 Task: Find connections with filter location Bengbu with filter topic #Openingswith filter profile language German with filter current company Shriram Housing Finance Ltd. with filter school SNS College of Technology with filter industry Public Health with filter service category Typing with filter keywords title Community Food Project Worker
Action: Mouse moved to (503, 94)
Screenshot: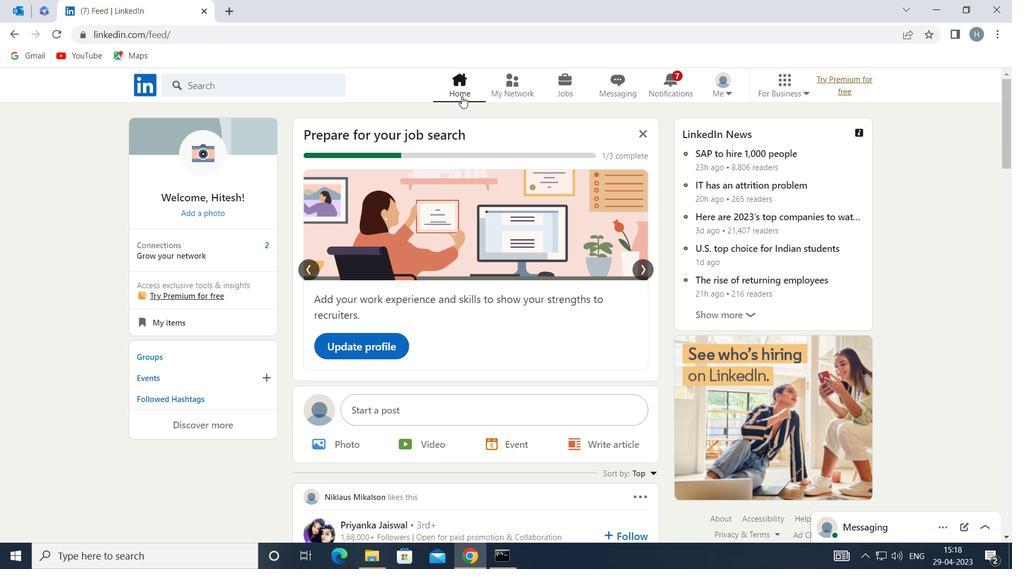 
Action: Mouse pressed left at (503, 94)
Screenshot: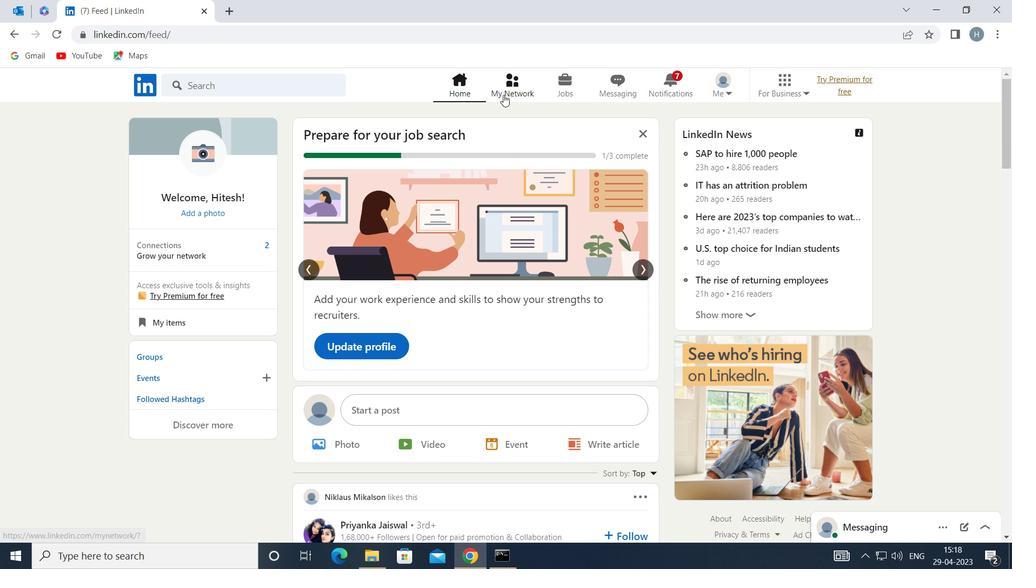 
Action: Mouse moved to (280, 161)
Screenshot: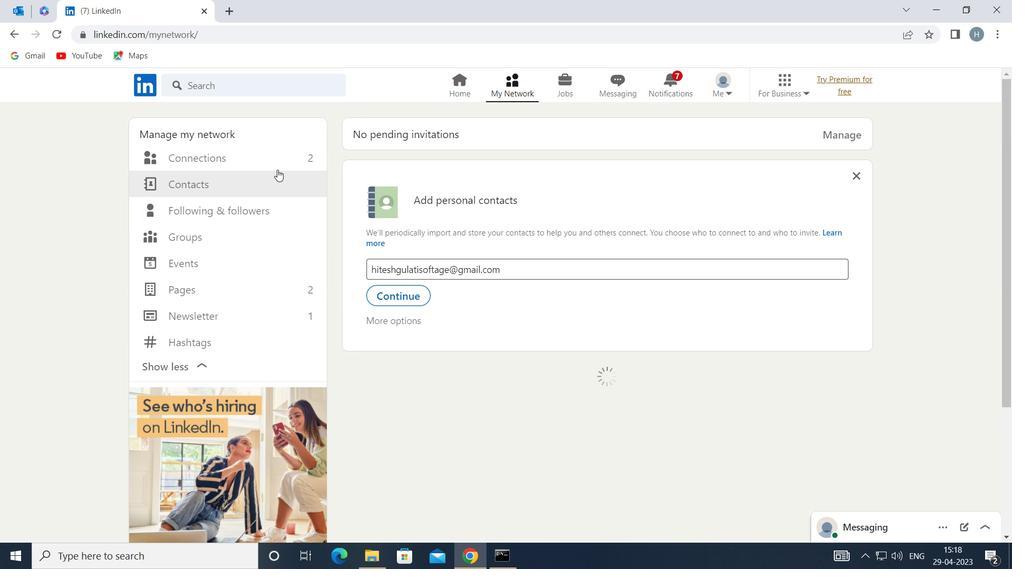 
Action: Mouse pressed left at (280, 161)
Screenshot: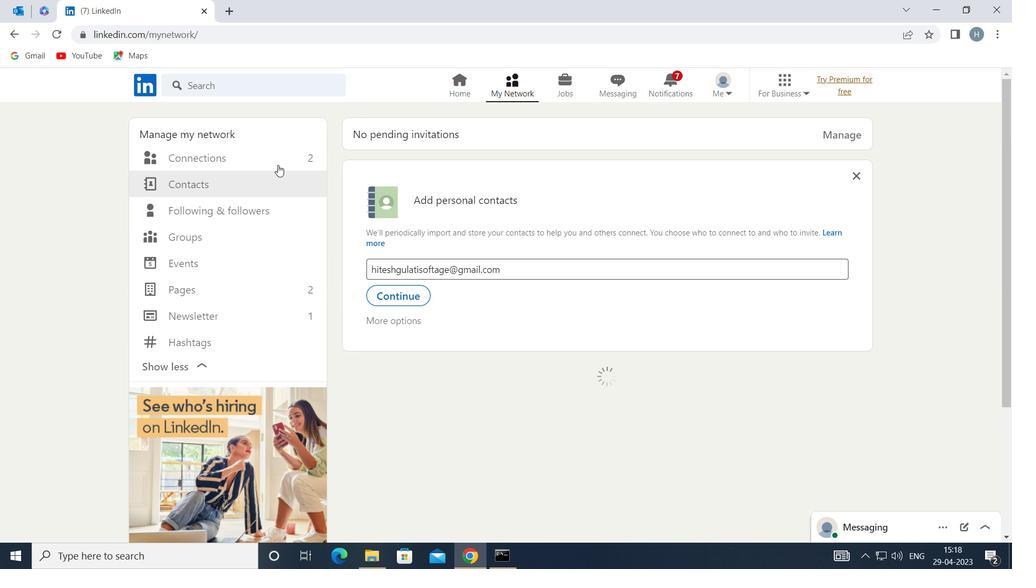 
Action: Mouse moved to (592, 156)
Screenshot: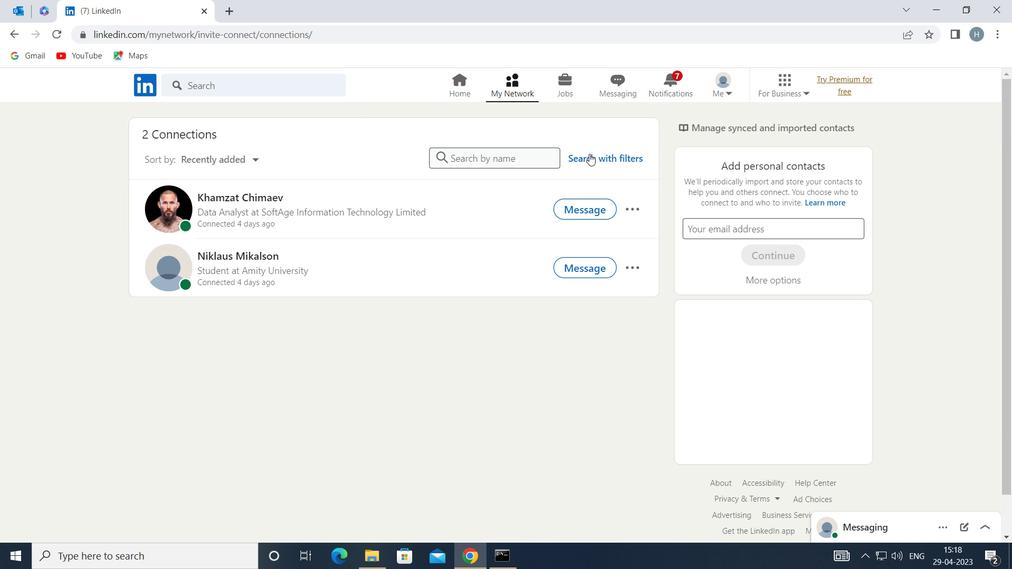 
Action: Mouse pressed left at (592, 156)
Screenshot: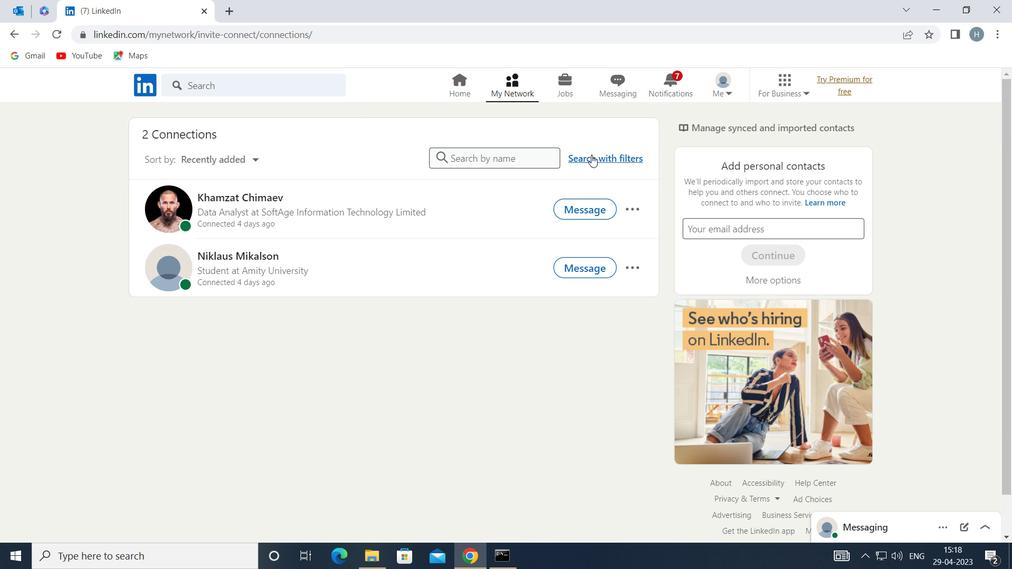 
Action: Mouse moved to (554, 122)
Screenshot: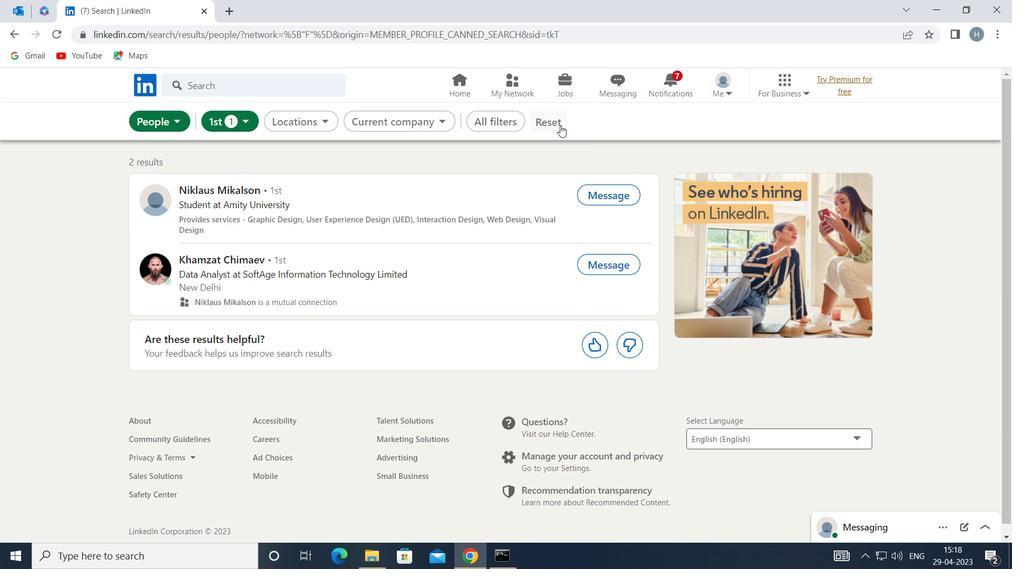 
Action: Mouse pressed left at (554, 122)
Screenshot: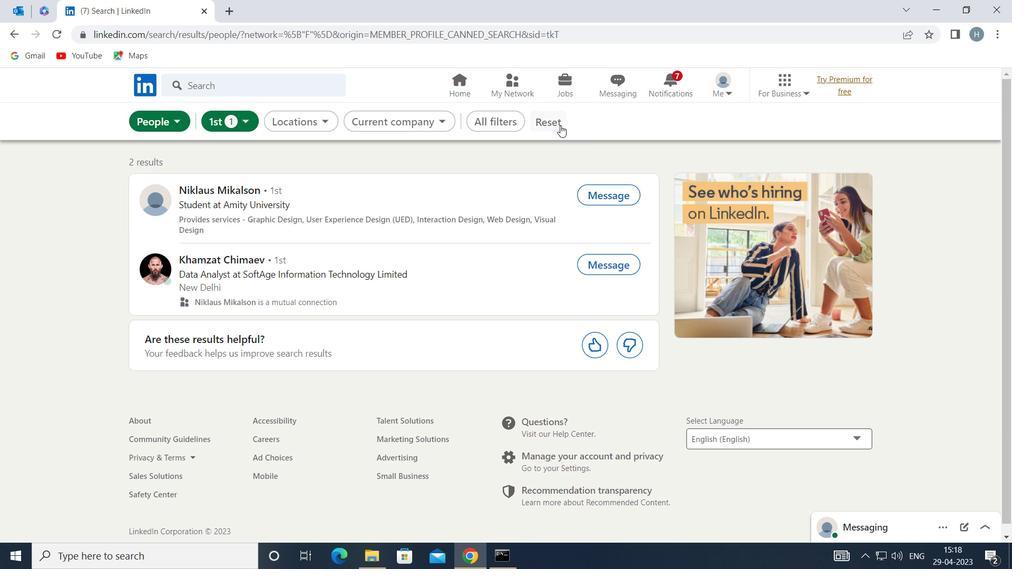 
Action: Mouse moved to (535, 122)
Screenshot: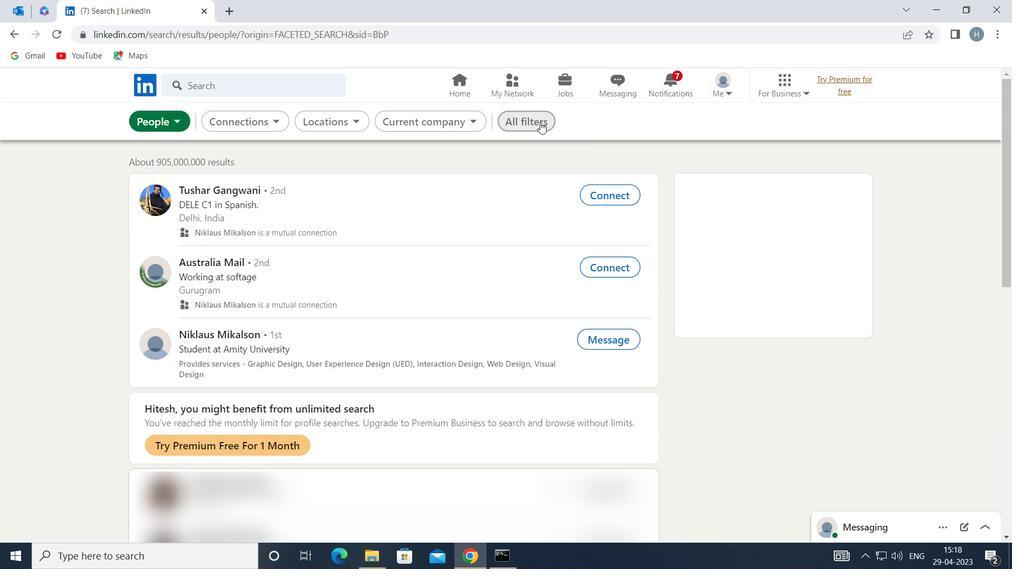 
Action: Mouse pressed left at (535, 122)
Screenshot: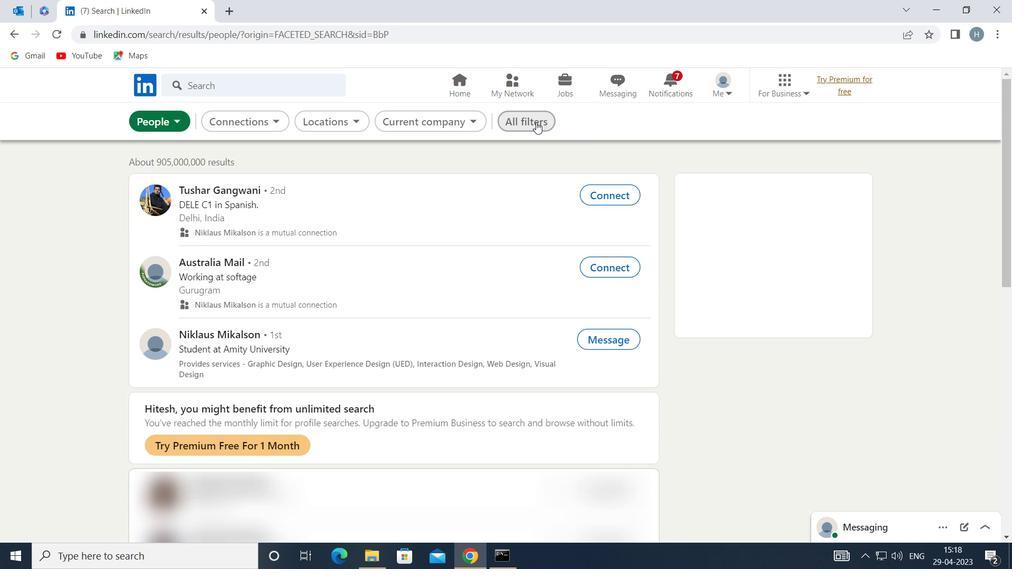 
Action: Mouse moved to (740, 247)
Screenshot: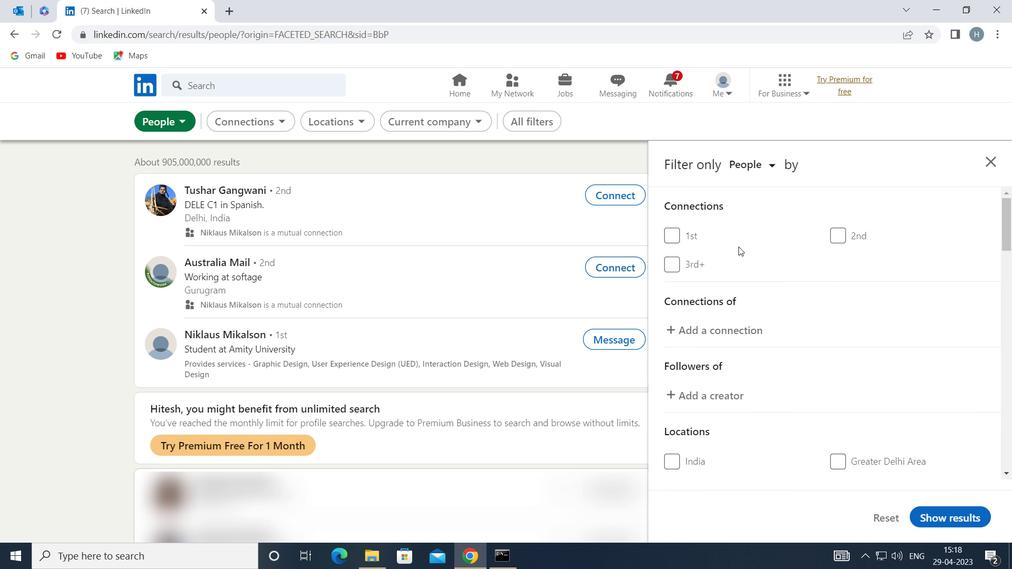 
Action: Mouse scrolled (740, 246) with delta (0, 0)
Screenshot: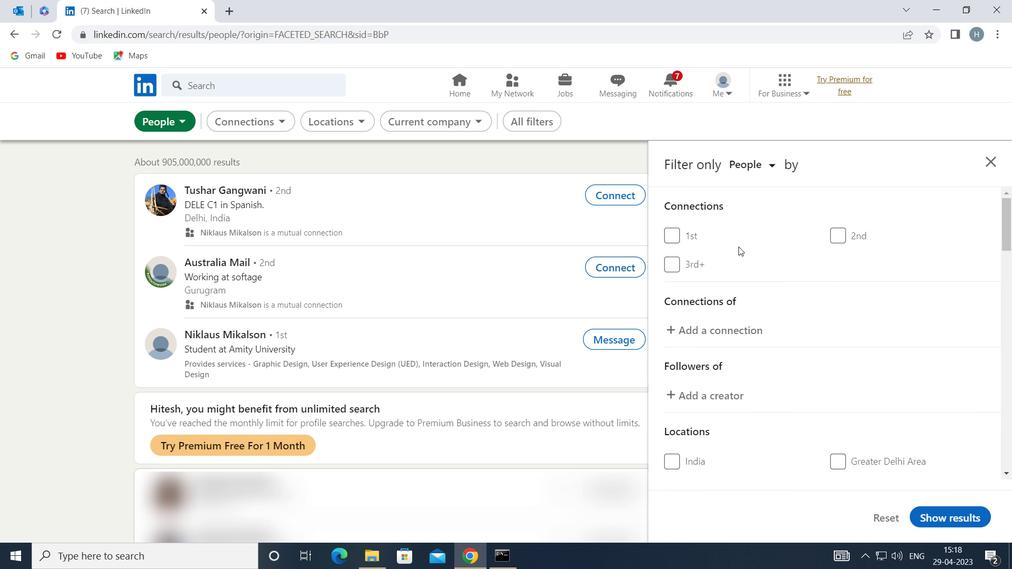 
Action: Mouse moved to (741, 247)
Screenshot: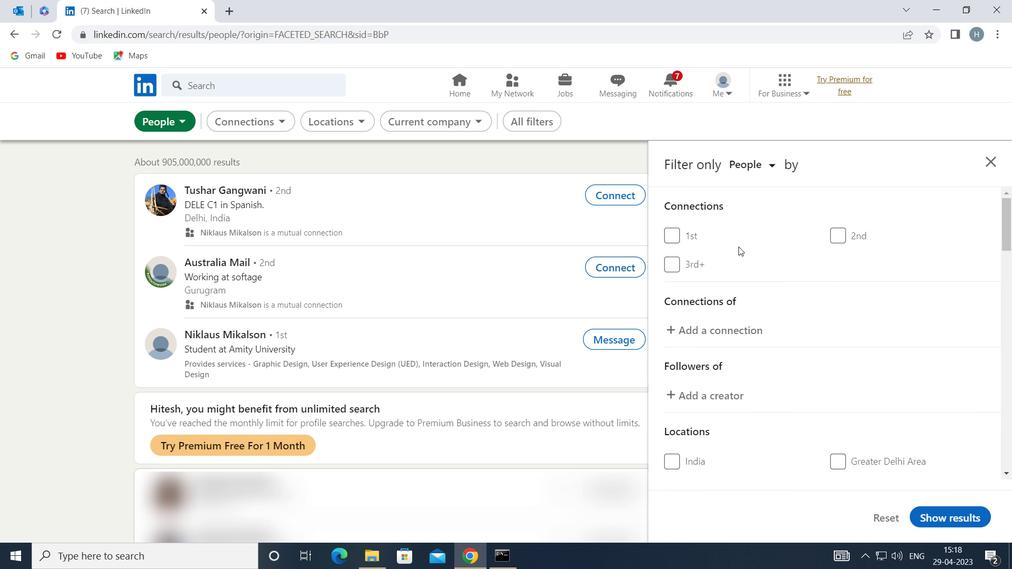 
Action: Mouse scrolled (741, 246) with delta (0, 0)
Screenshot: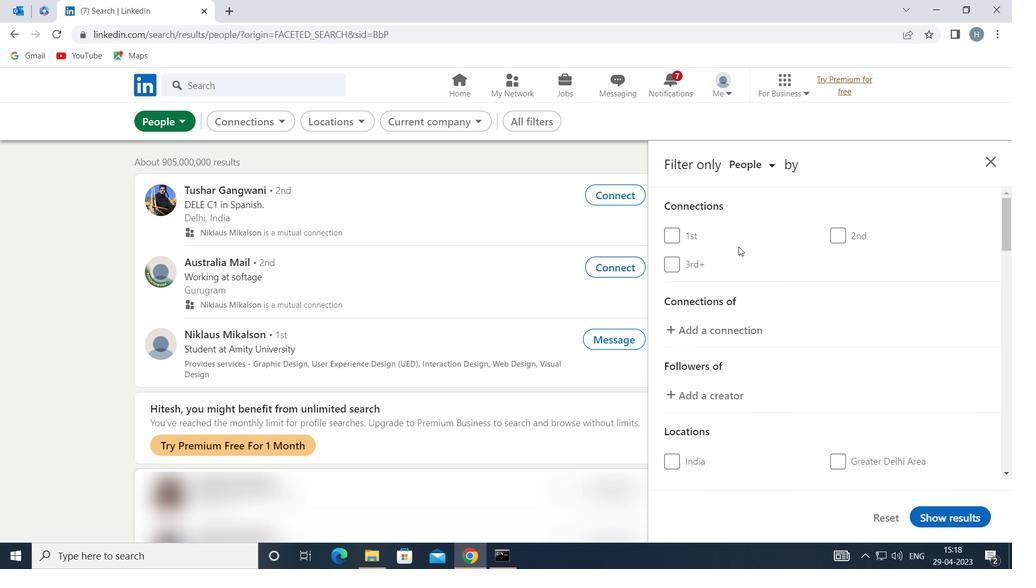 
Action: Mouse moved to (742, 246)
Screenshot: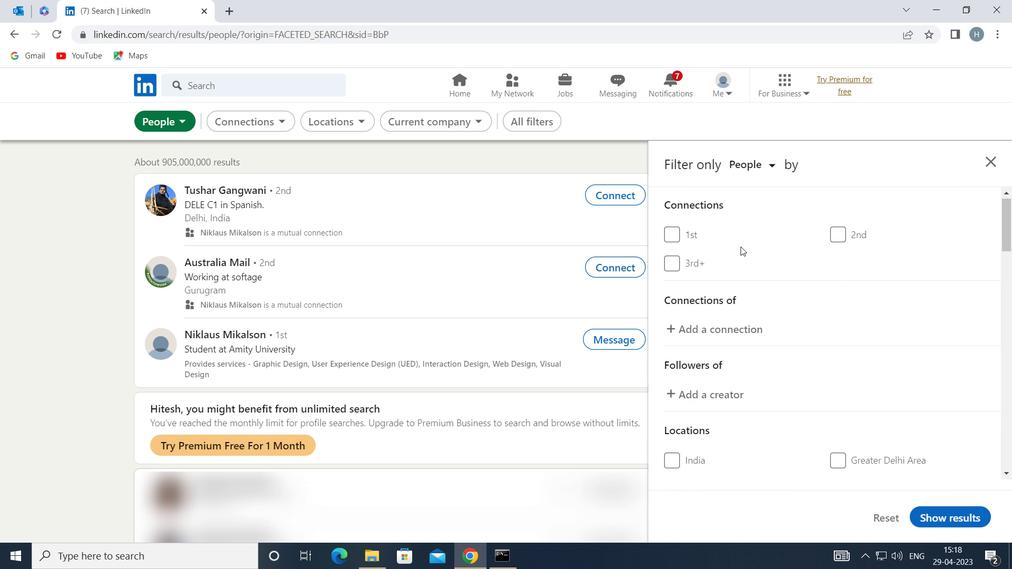 
Action: Mouse scrolled (742, 246) with delta (0, 0)
Screenshot: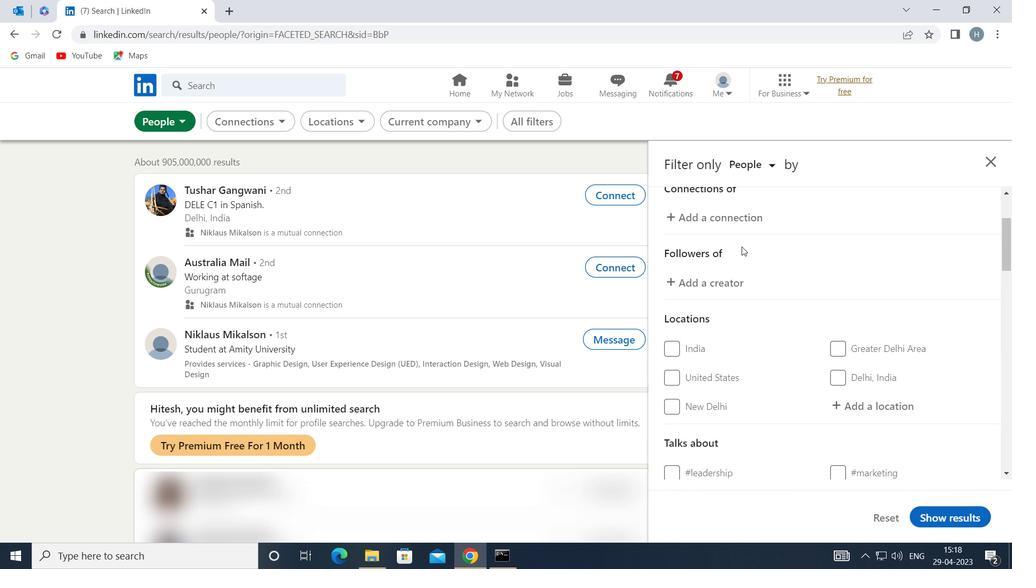 
Action: Mouse moved to (855, 316)
Screenshot: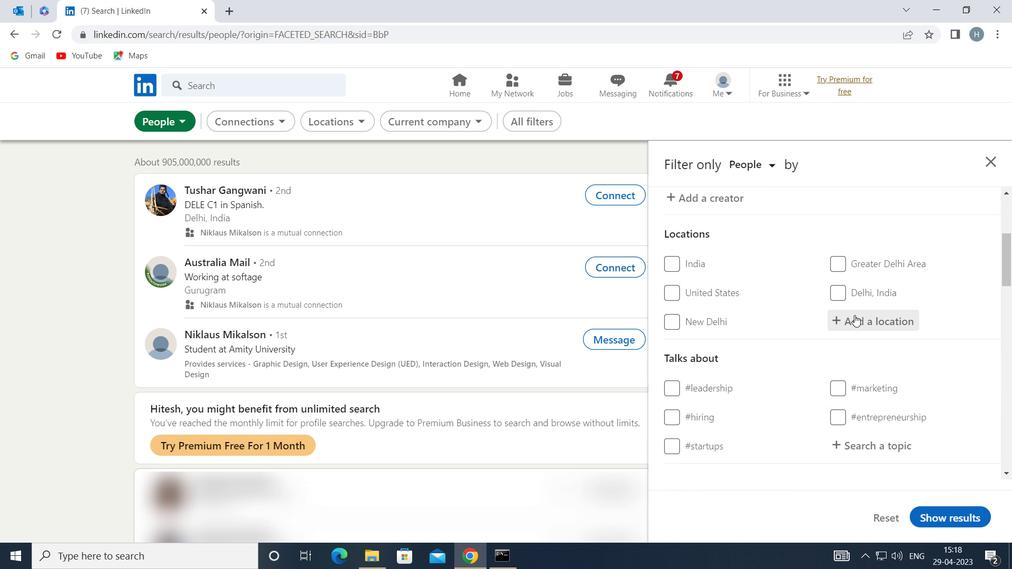 
Action: Mouse pressed left at (855, 316)
Screenshot: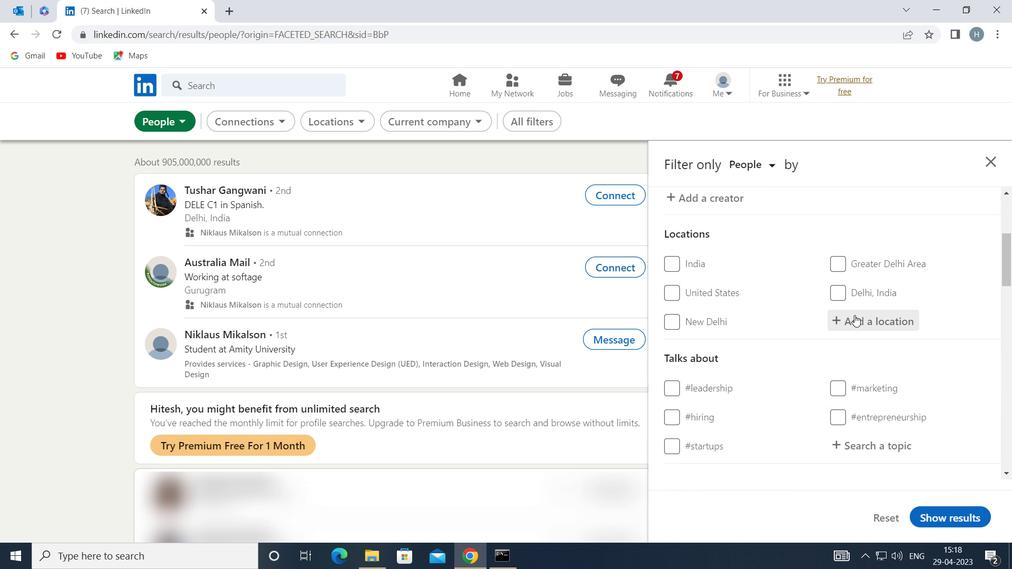 
Action: Mouse moved to (854, 316)
Screenshot: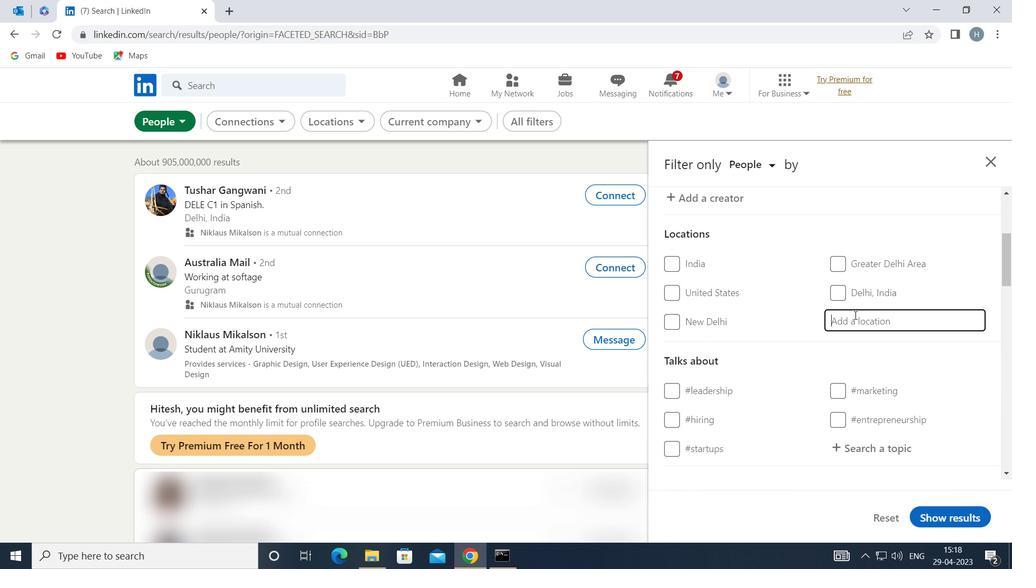 
Action: Key pressed <Key.shift>BENGBU<Key.enter>
Screenshot: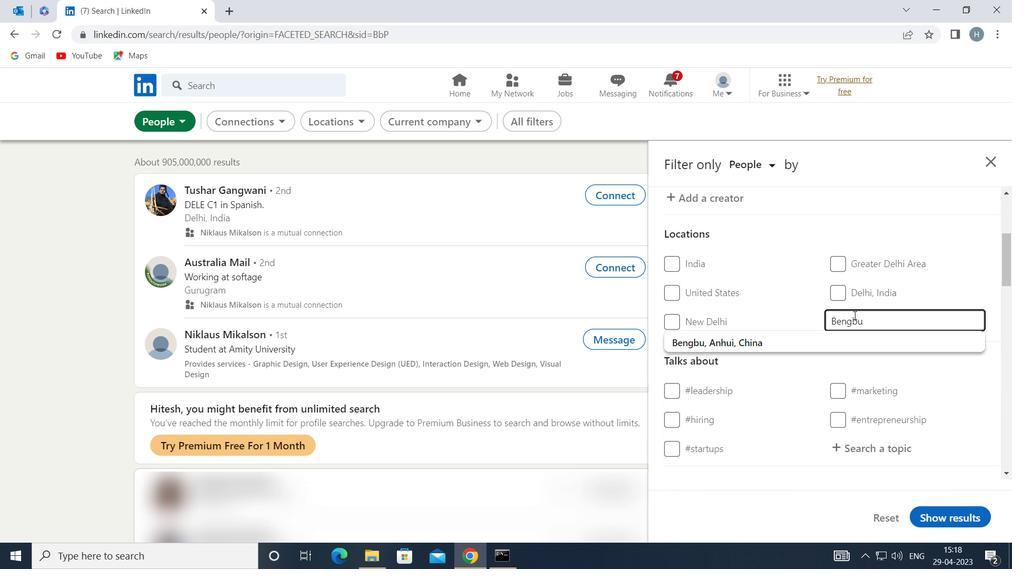 
Action: Mouse moved to (929, 372)
Screenshot: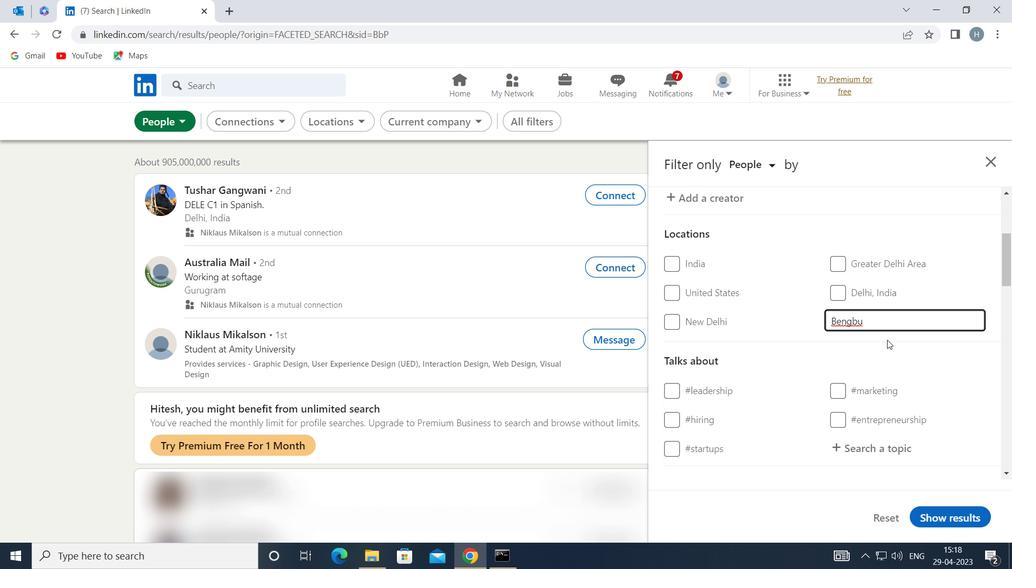 
Action: Mouse scrolled (929, 371) with delta (0, 0)
Screenshot: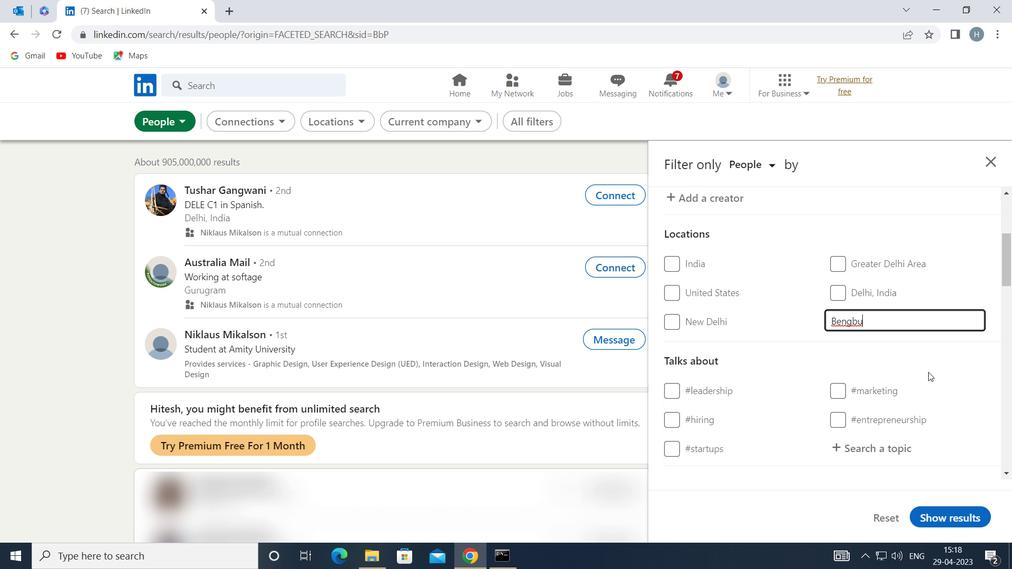 
Action: Mouse scrolled (929, 371) with delta (0, 0)
Screenshot: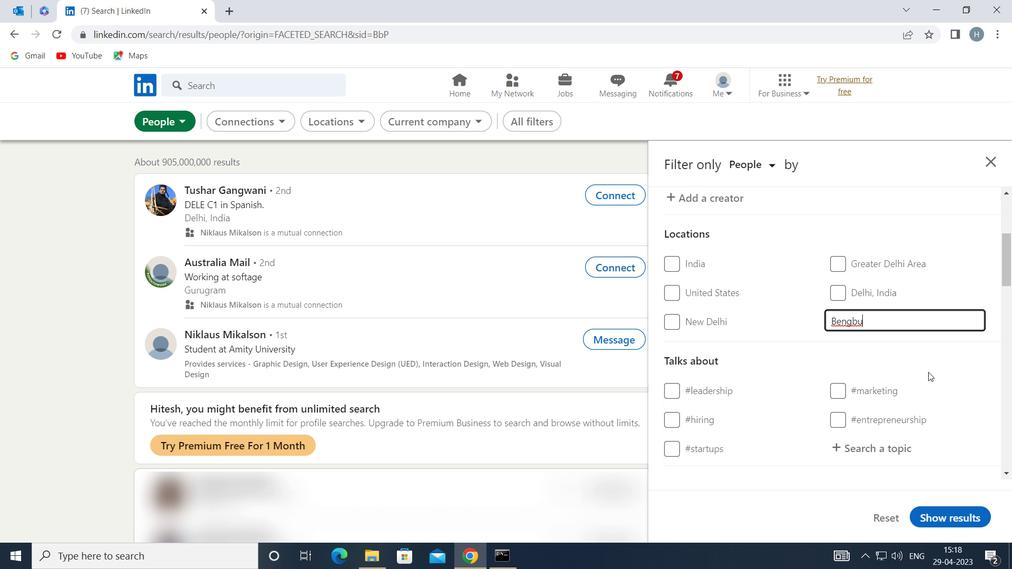 
Action: Mouse moved to (891, 310)
Screenshot: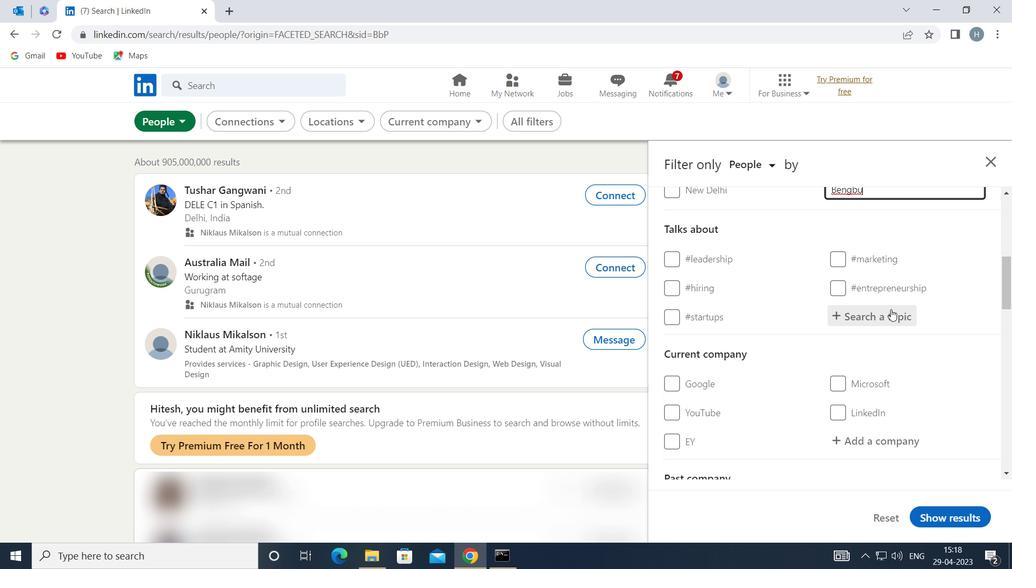 
Action: Mouse pressed left at (891, 310)
Screenshot: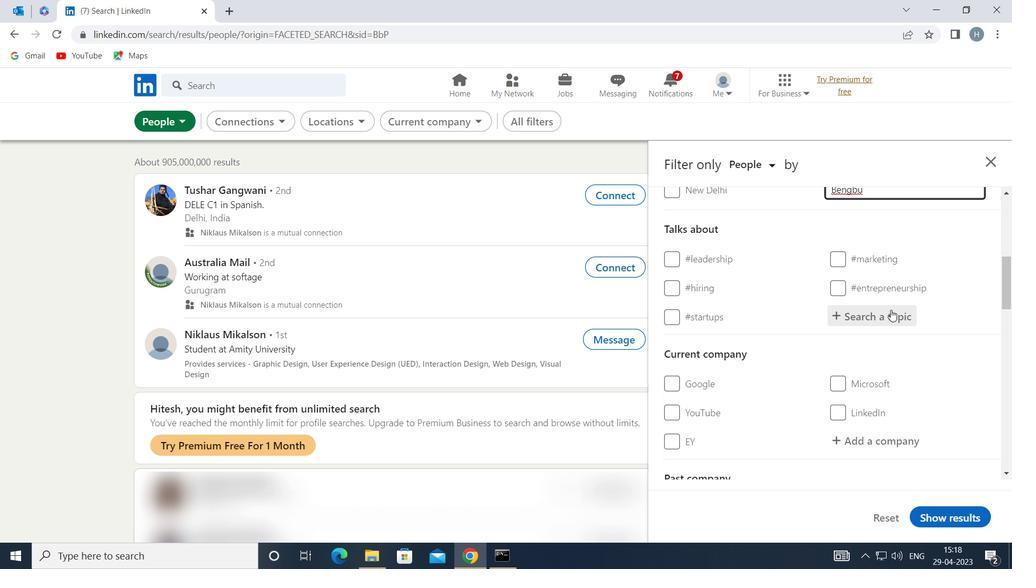 
Action: Key pressed <Key.shift>OPEN
Screenshot: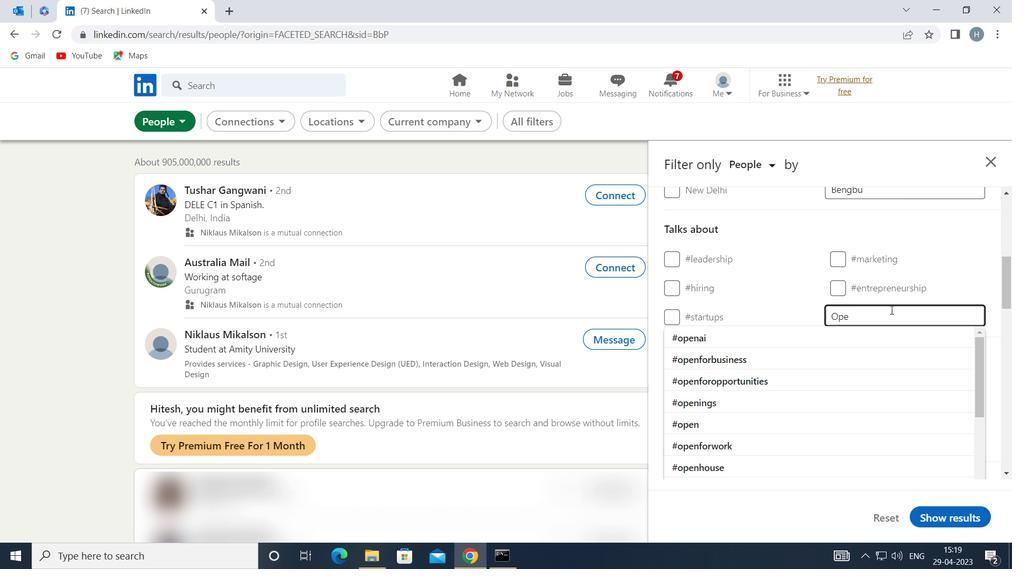 
Action: Mouse moved to (786, 404)
Screenshot: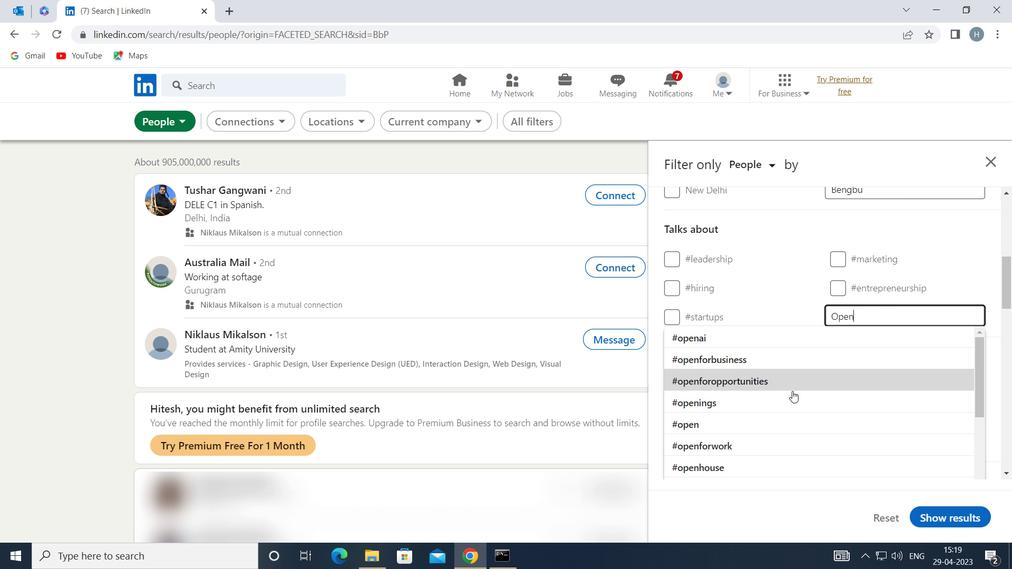 
Action: Mouse pressed left at (786, 404)
Screenshot: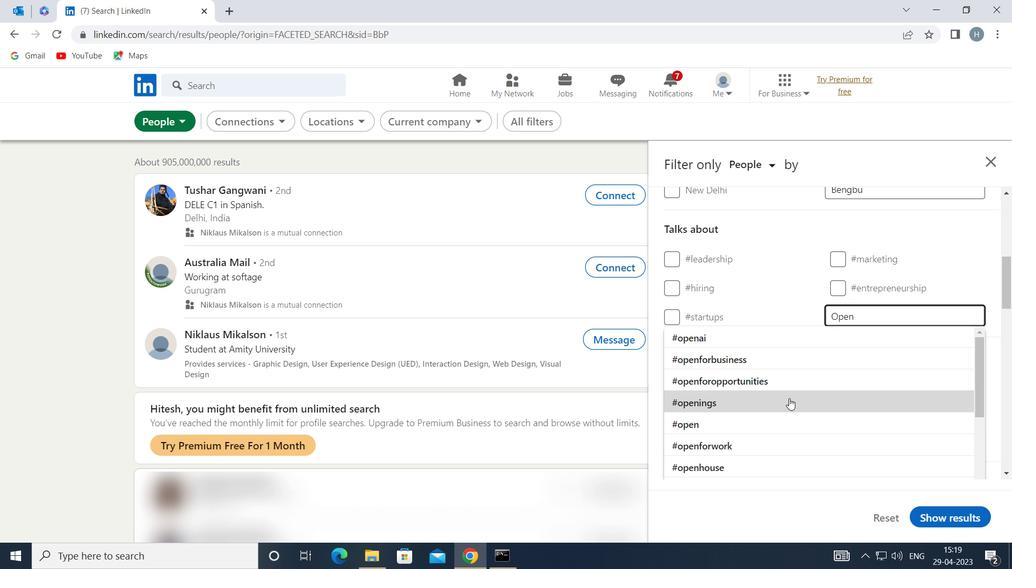 
Action: Mouse moved to (777, 343)
Screenshot: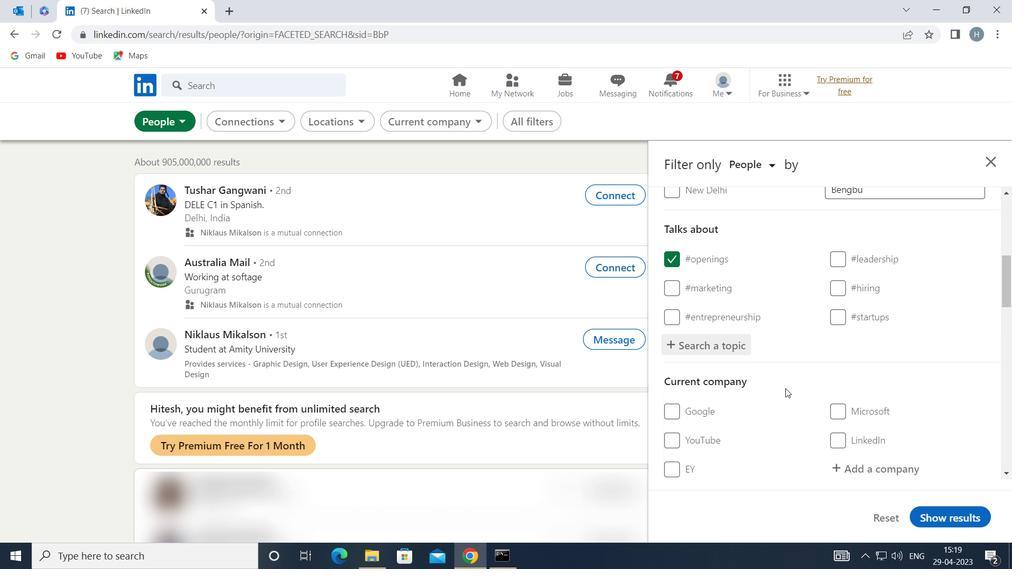 
Action: Mouse scrolled (777, 343) with delta (0, 0)
Screenshot: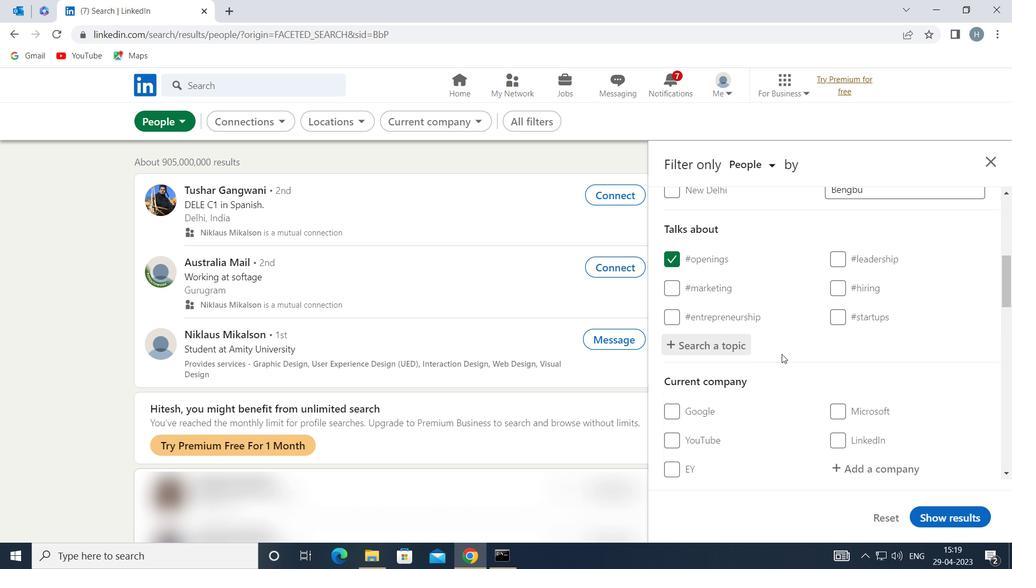 
Action: Mouse scrolled (777, 343) with delta (0, 0)
Screenshot: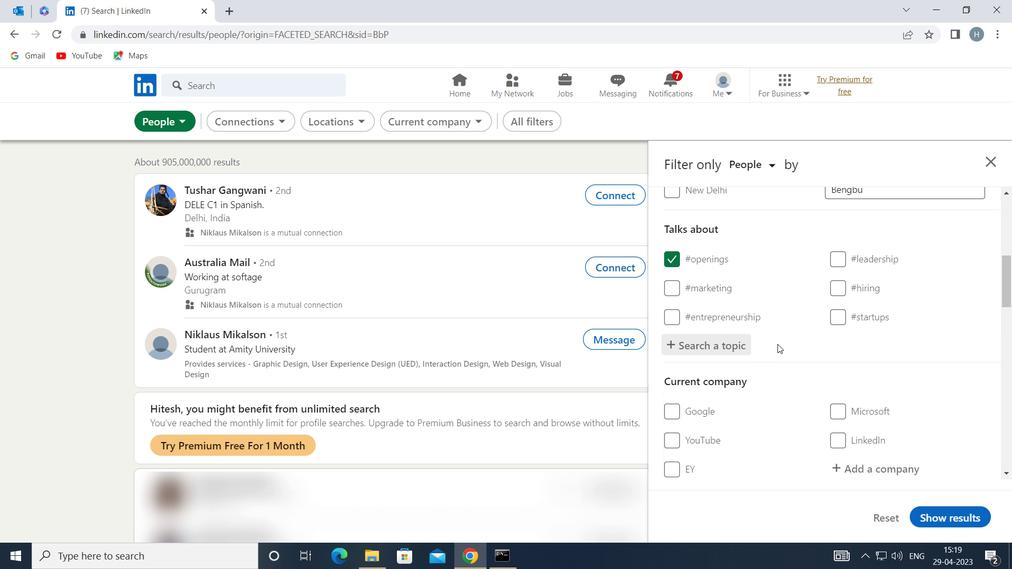 
Action: Mouse moved to (778, 342)
Screenshot: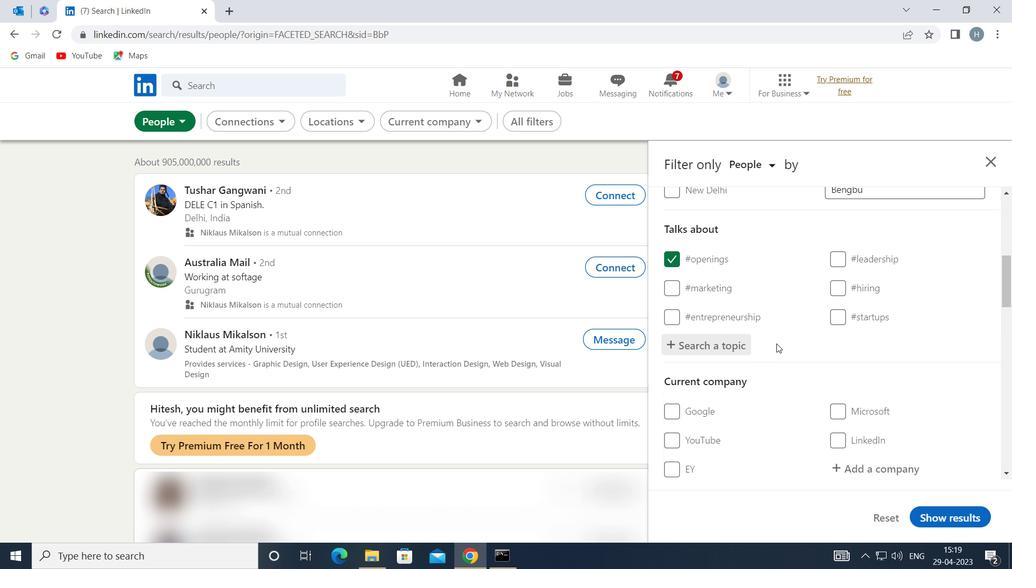 
Action: Mouse scrolled (778, 342) with delta (0, 0)
Screenshot: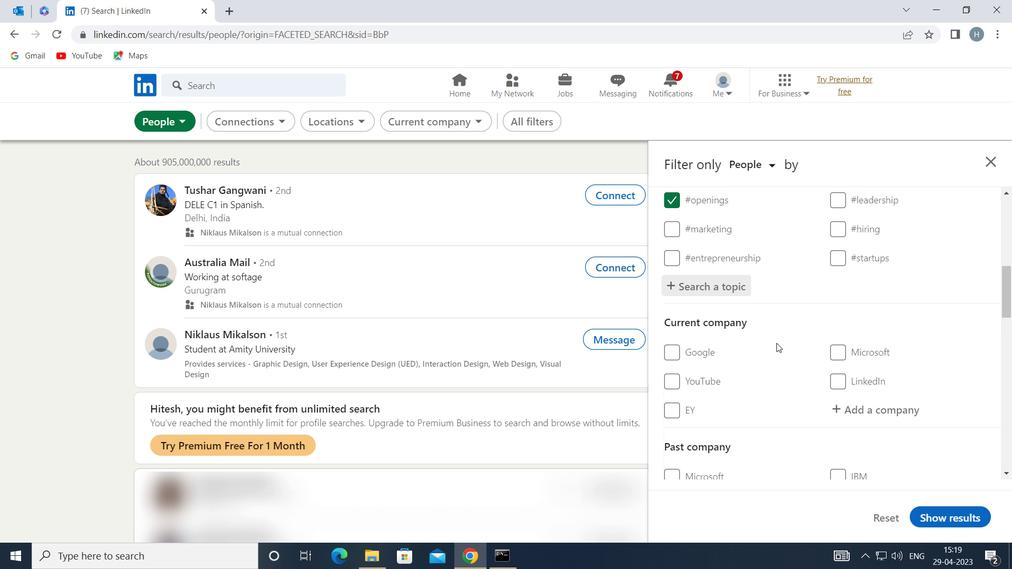 
Action: Mouse moved to (781, 341)
Screenshot: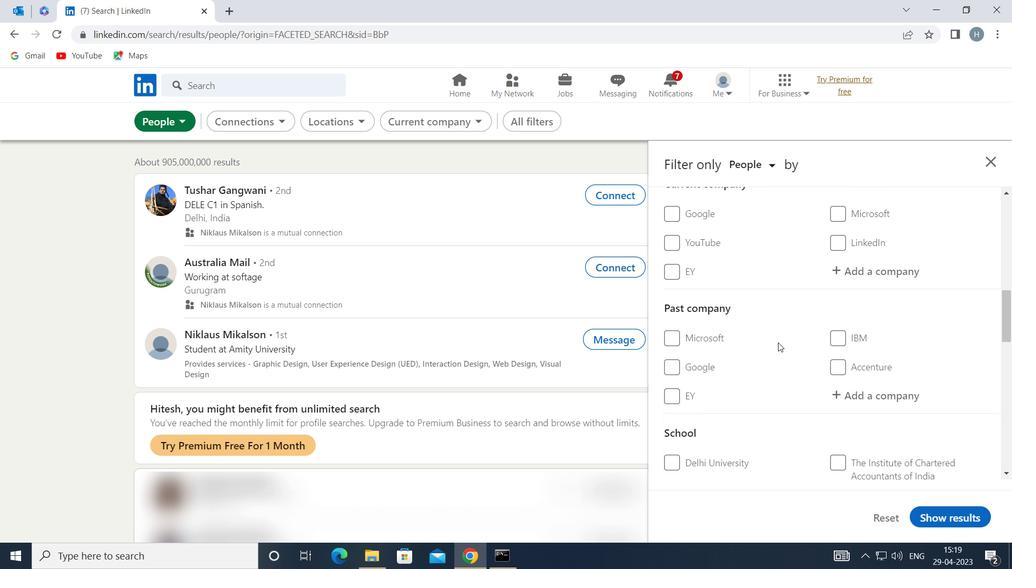 
Action: Mouse scrolled (781, 340) with delta (0, 0)
Screenshot: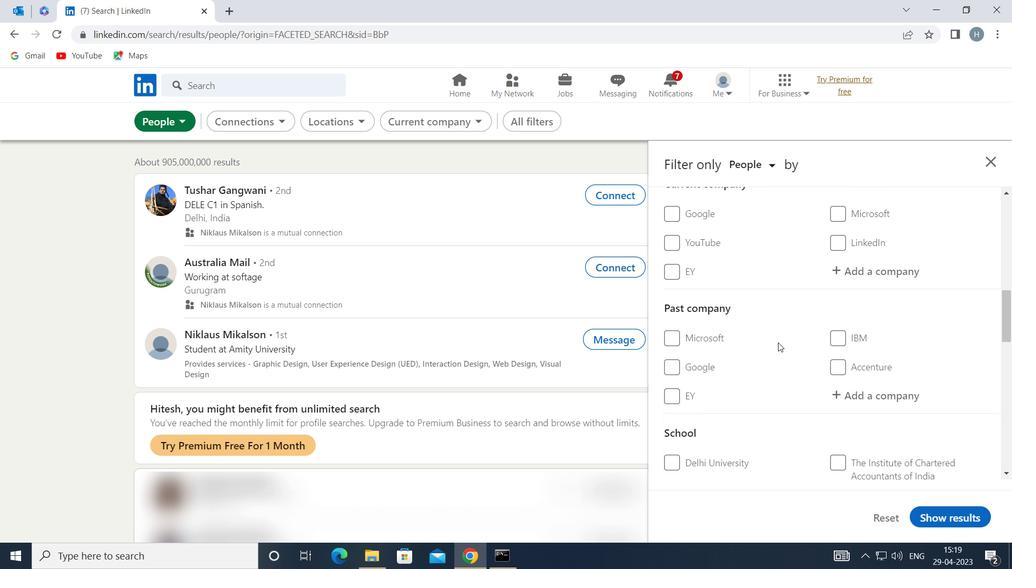 
Action: Mouse scrolled (781, 340) with delta (0, 0)
Screenshot: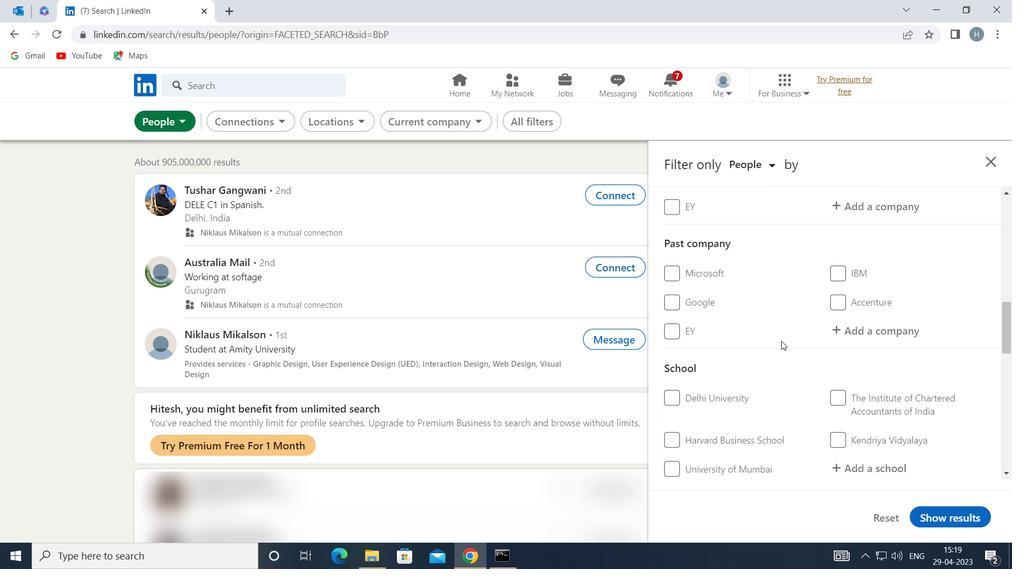 
Action: Mouse moved to (785, 333)
Screenshot: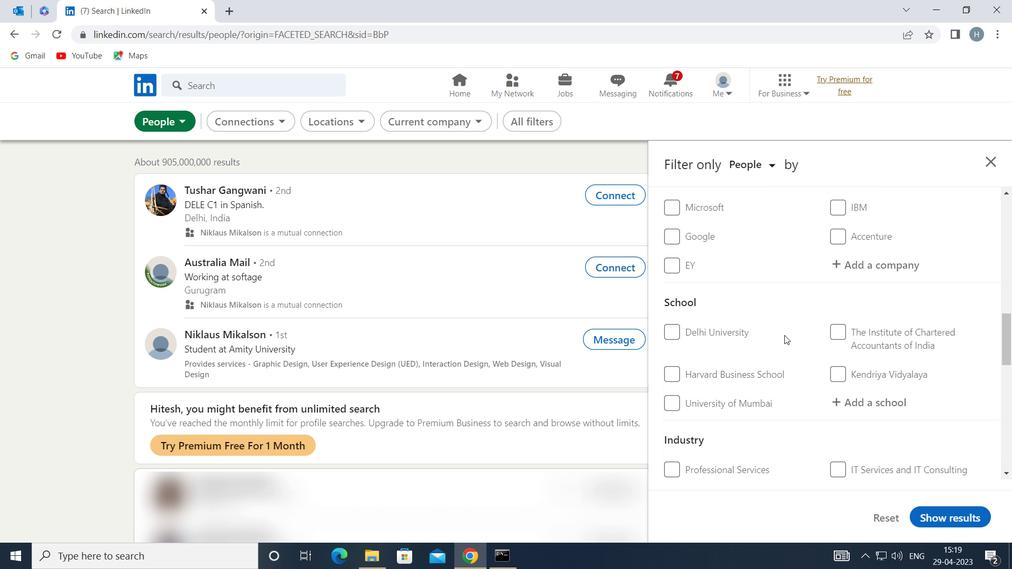 
Action: Mouse scrolled (785, 333) with delta (0, 0)
Screenshot: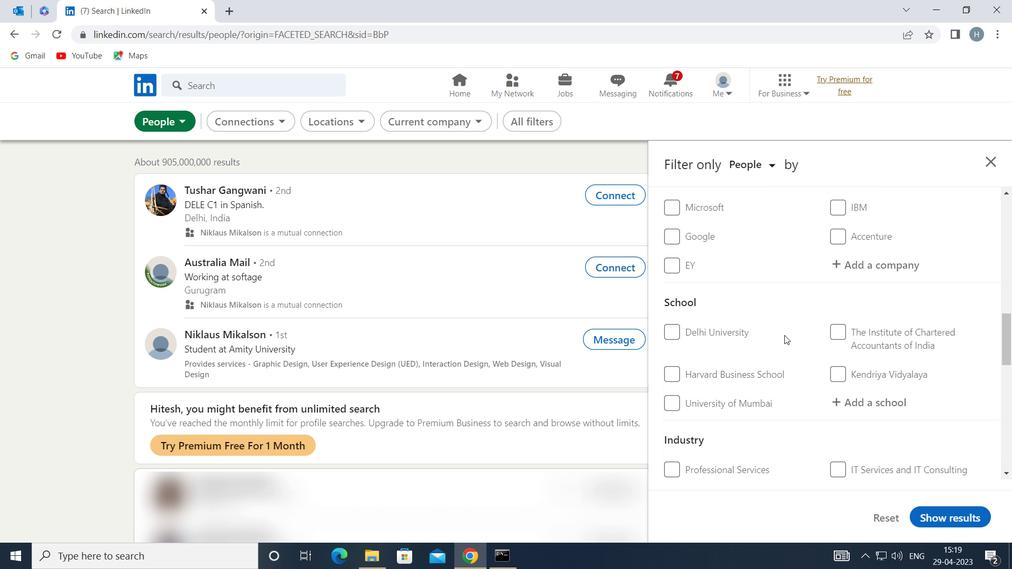 
Action: Mouse moved to (784, 329)
Screenshot: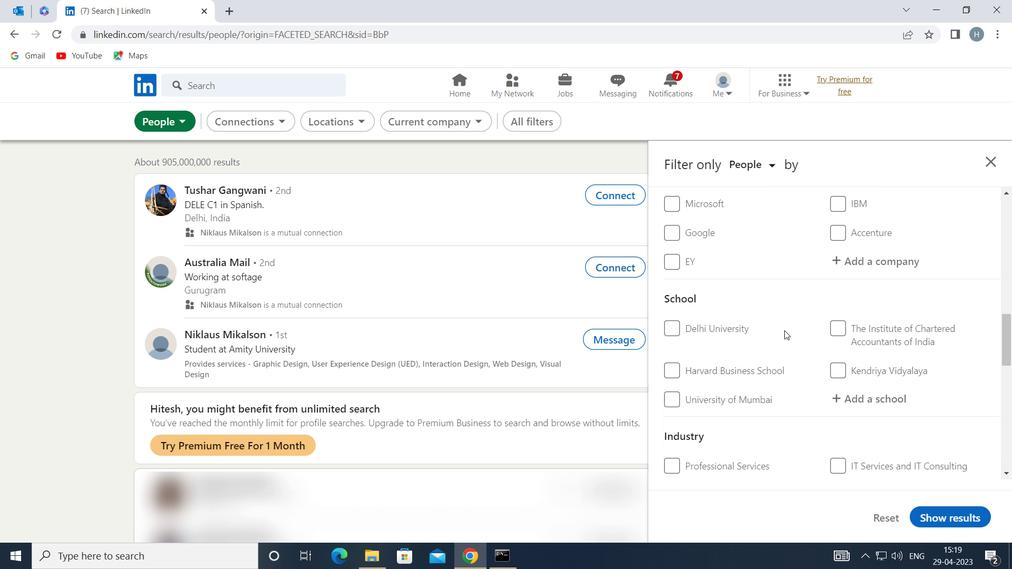 
Action: Mouse scrolled (784, 329) with delta (0, 0)
Screenshot: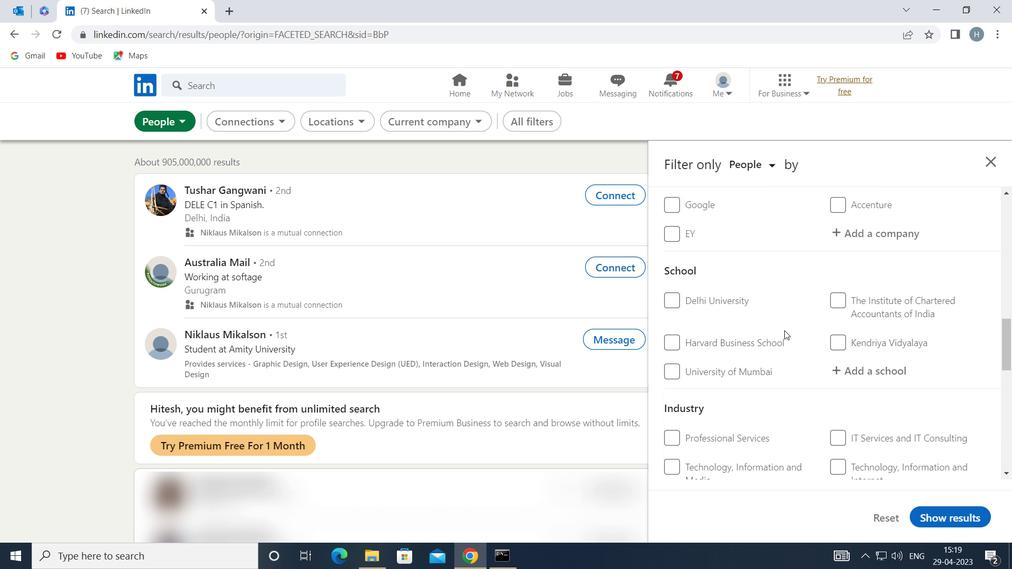 
Action: Mouse moved to (785, 339)
Screenshot: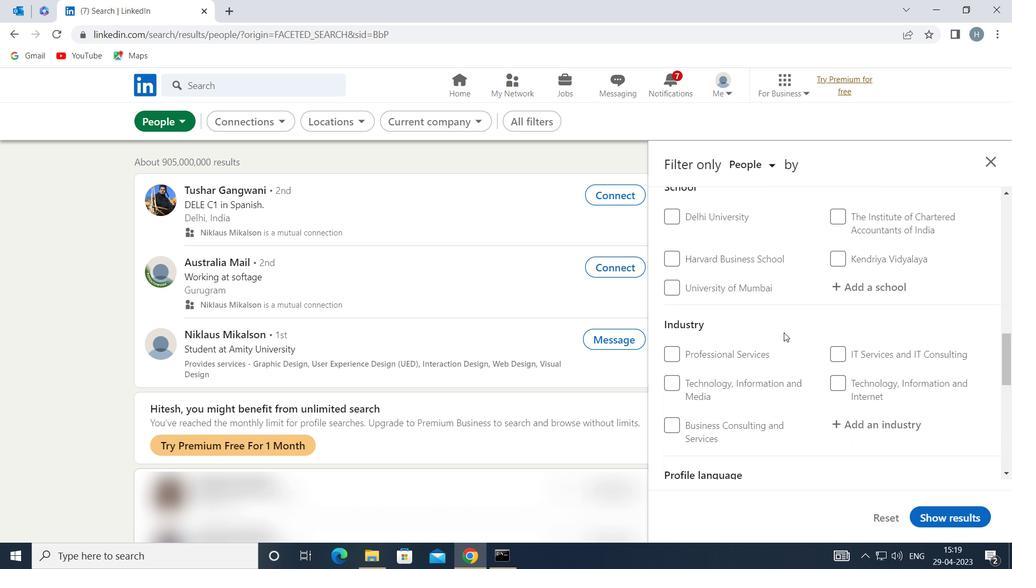 
Action: Mouse scrolled (785, 338) with delta (0, 0)
Screenshot: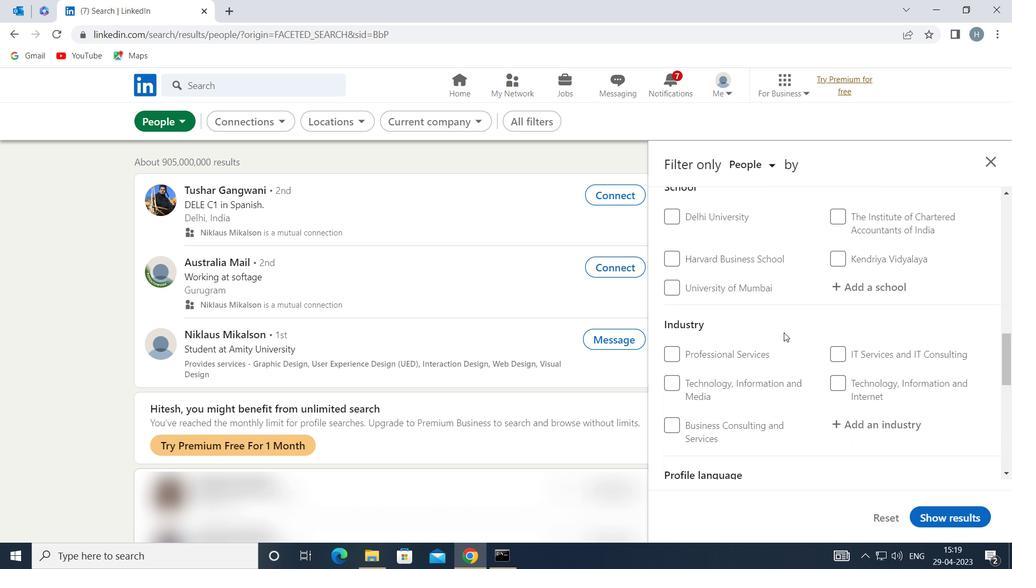 
Action: Mouse scrolled (785, 338) with delta (0, 0)
Screenshot: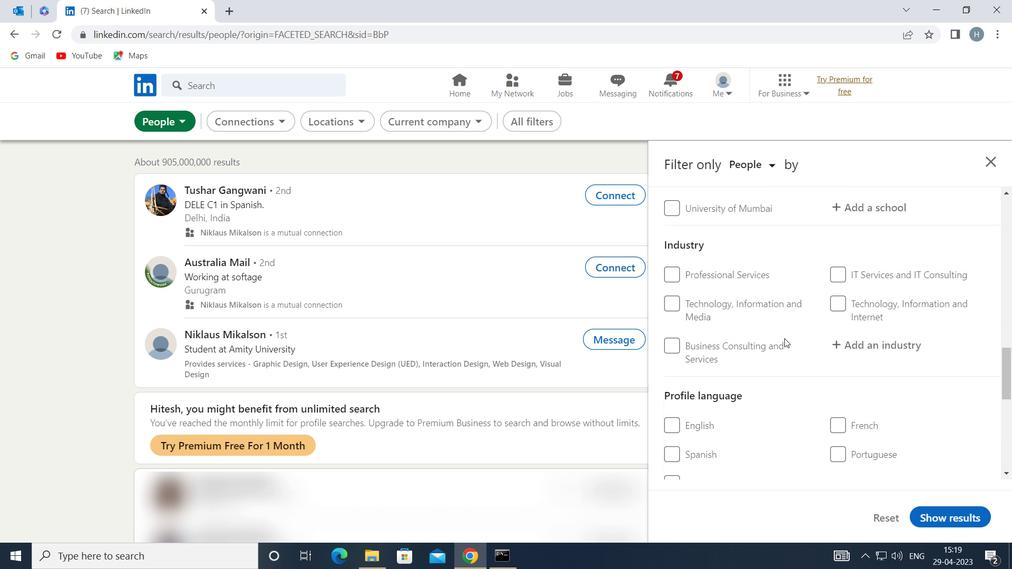 
Action: Mouse moved to (705, 411)
Screenshot: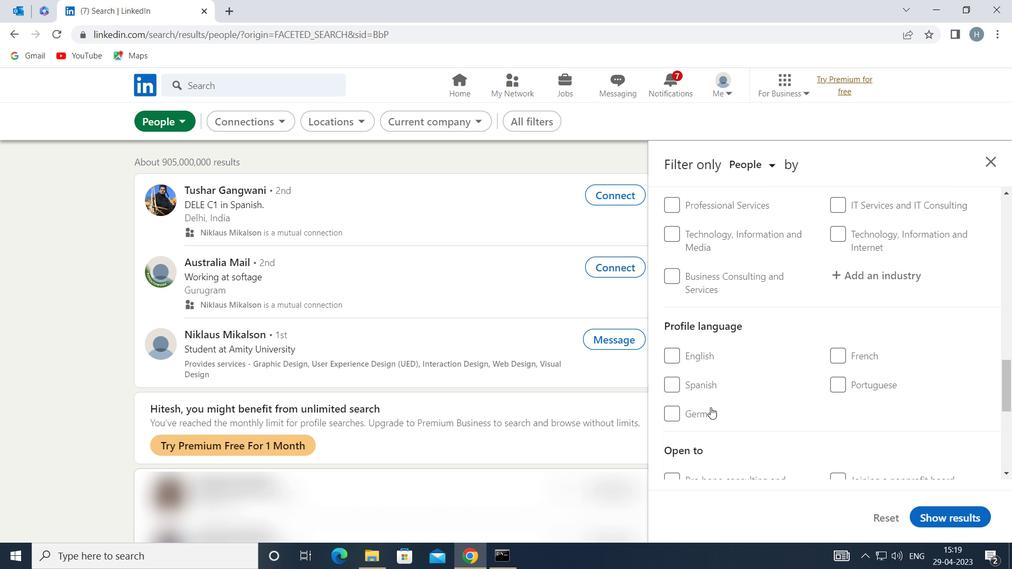 
Action: Mouse pressed left at (705, 411)
Screenshot: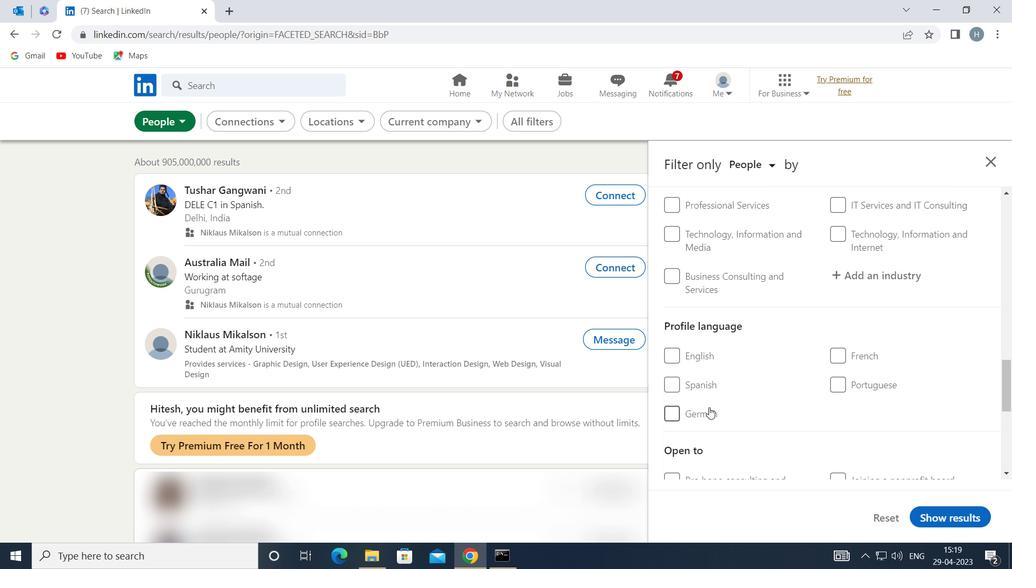 
Action: Mouse moved to (744, 383)
Screenshot: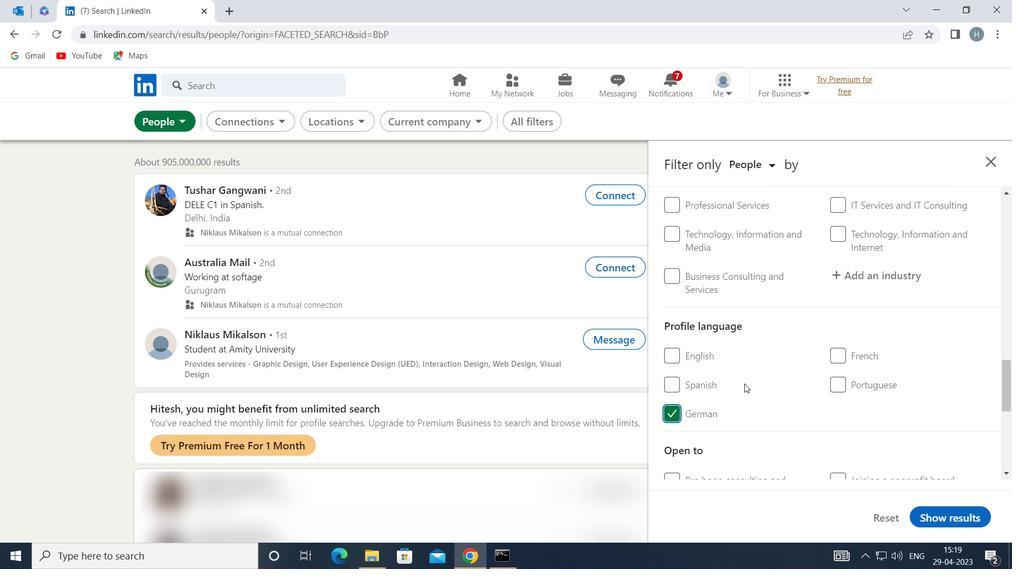 
Action: Mouse scrolled (744, 383) with delta (0, 0)
Screenshot: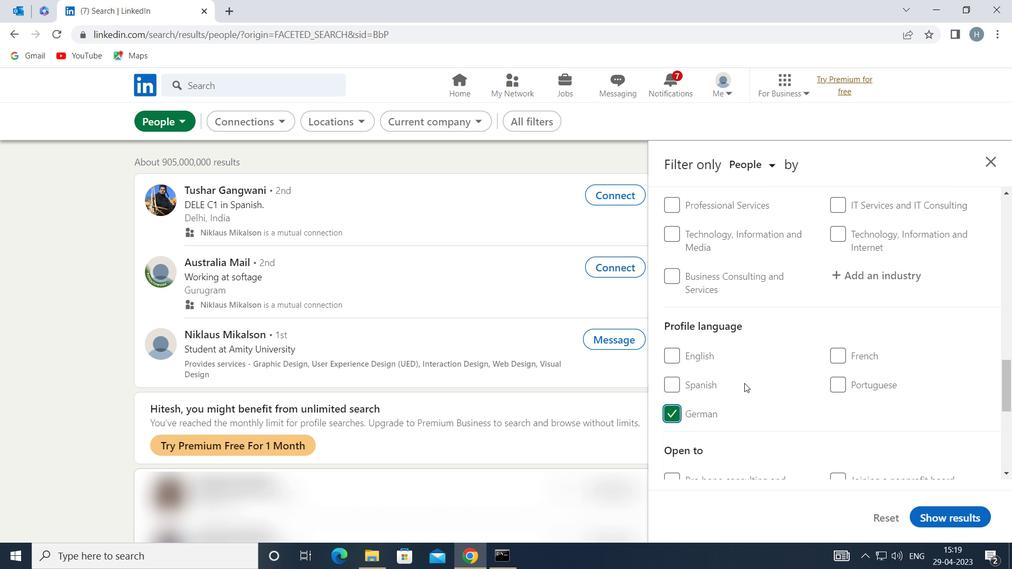 
Action: Mouse moved to (744, 377)
Screenshot: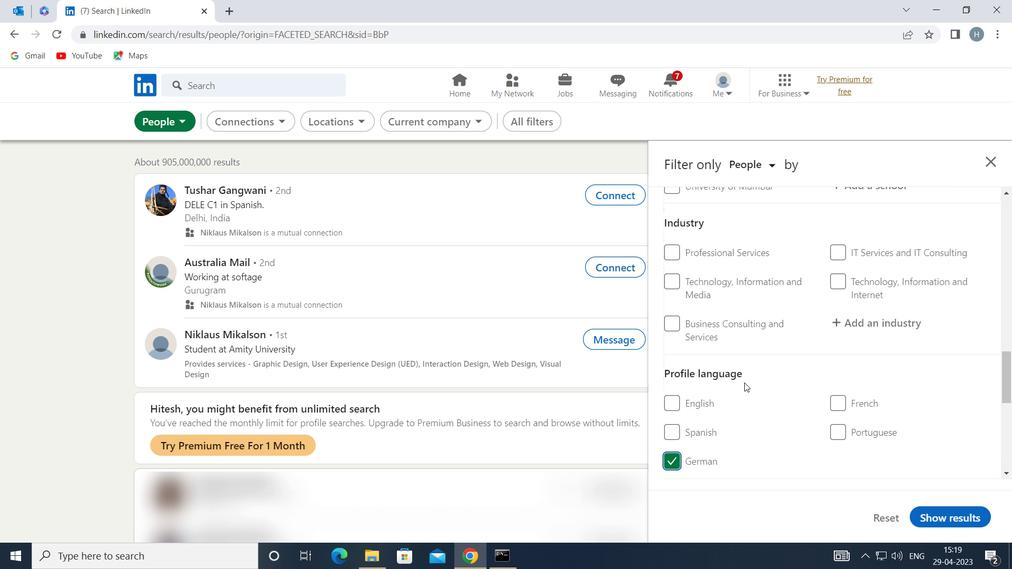 
Action: Mouse scrolled (744, 378) with delta (0, 0)
Screenshot: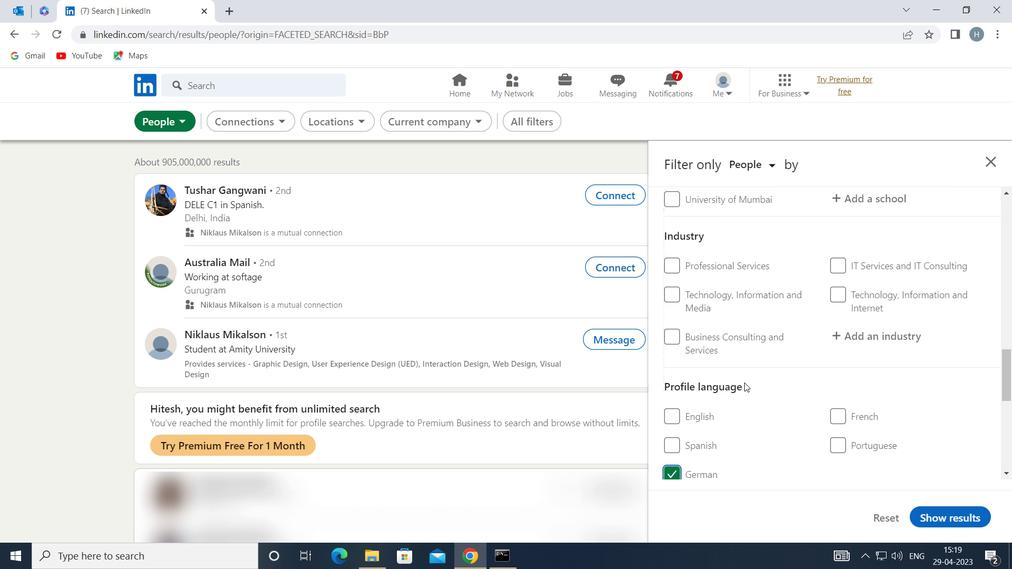 
Action: Mouse moved to (745, 372)
Screenshot: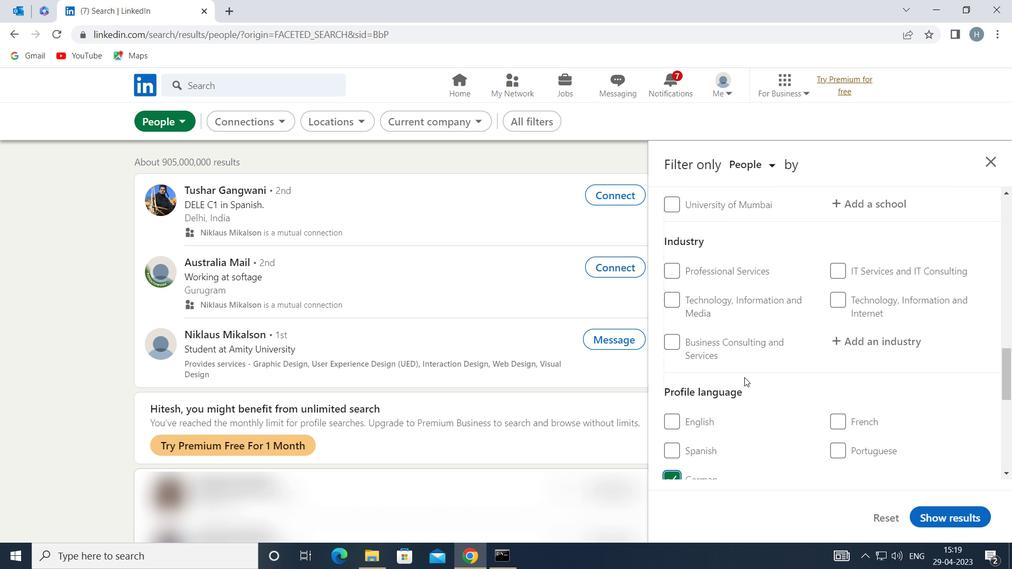 
Action: Mouse scrolled (745, 373) with delta (0, 0)
Screenshot: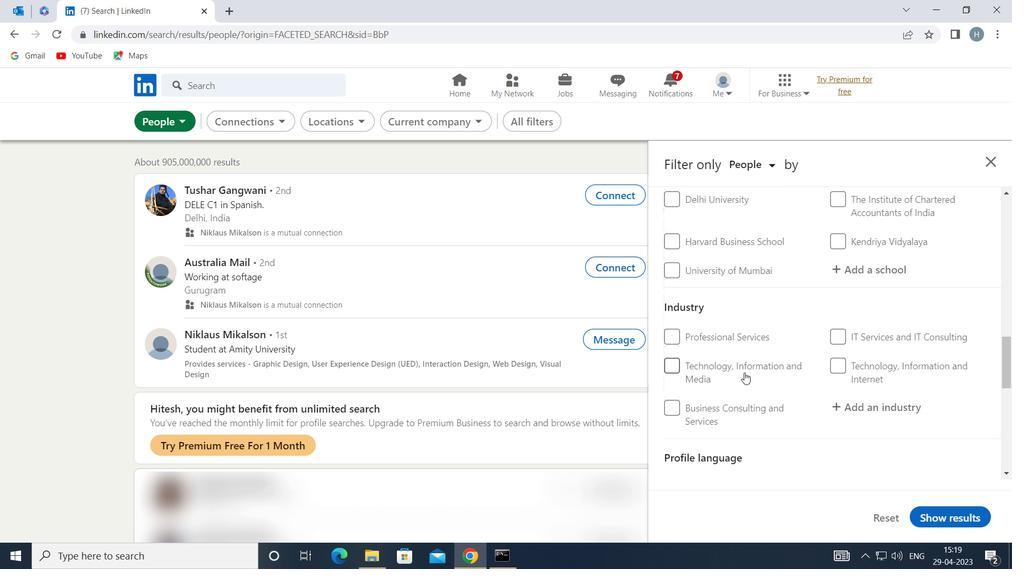 
Action: Mouse scrolled (745, 373) with delta (0, 0)
Screenshot: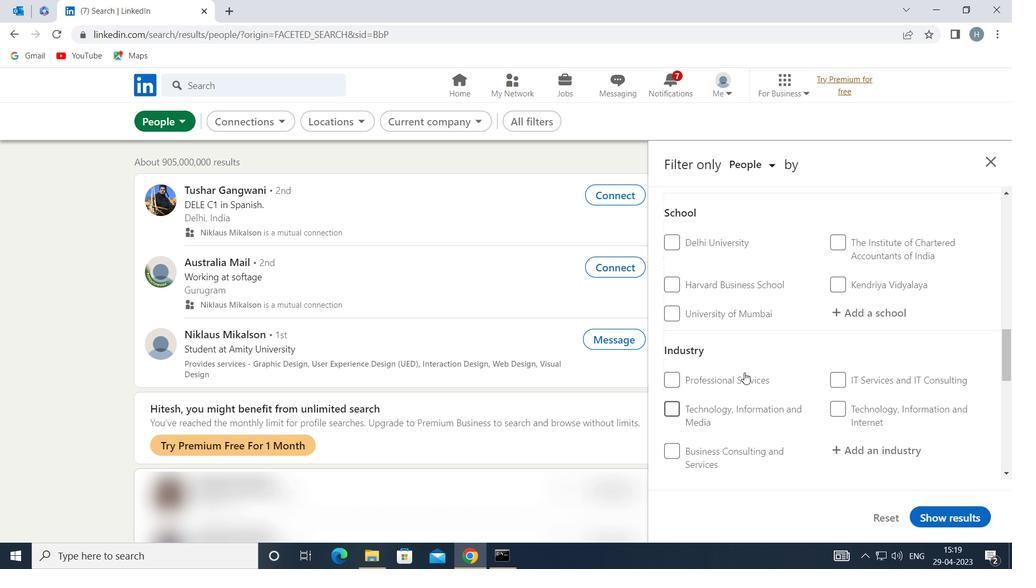 
Action: Mouse scrolled (745, 373) with delta (0, 0)
Screenshot: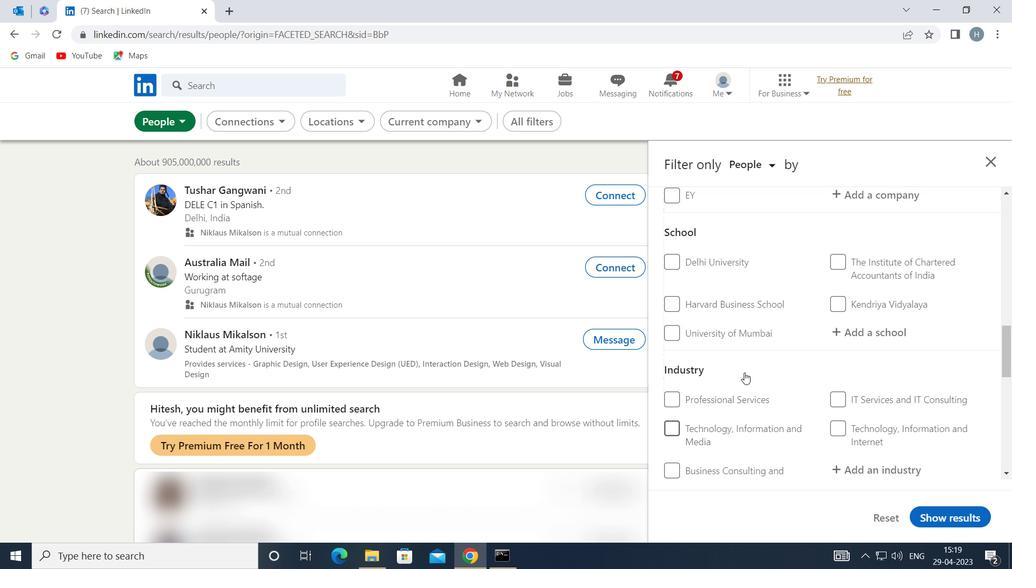 
Action: Mouse scrolled (745, 372) with delta (0, 0)
Screenshot: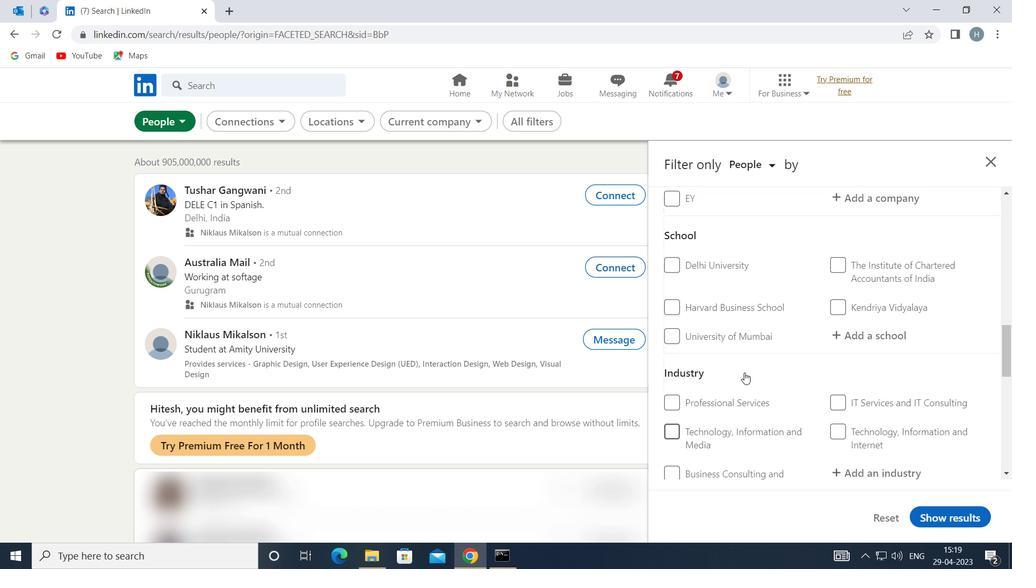 
Action: Mouse scrolled (745, 373) with delta (0, 0)
Screenshot: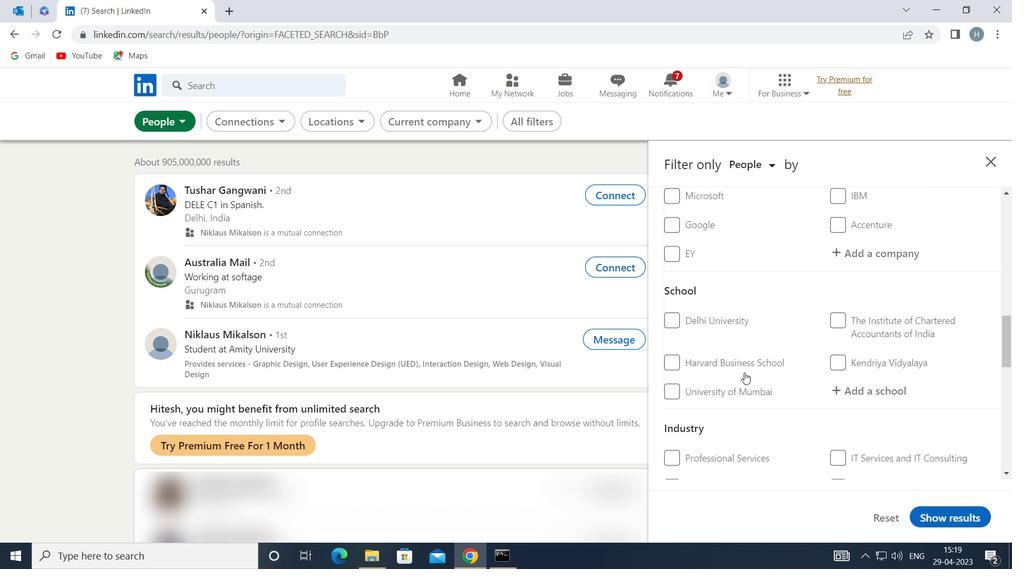 
Action: Mouse scrolled (745, 373) with delta (0, 0)
Screenshot: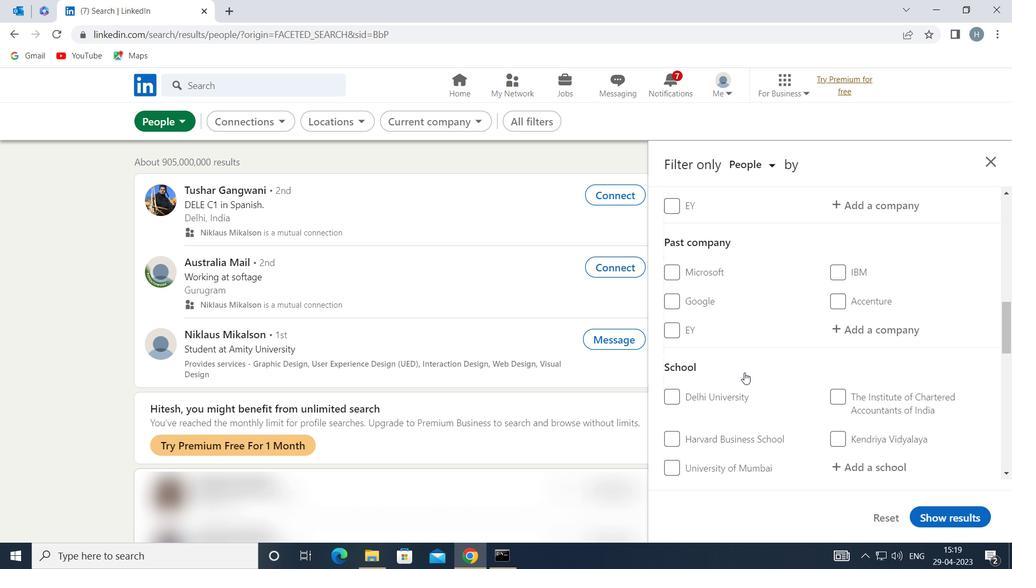 
Action: Mouse moved to (862, 269)
Screenshot: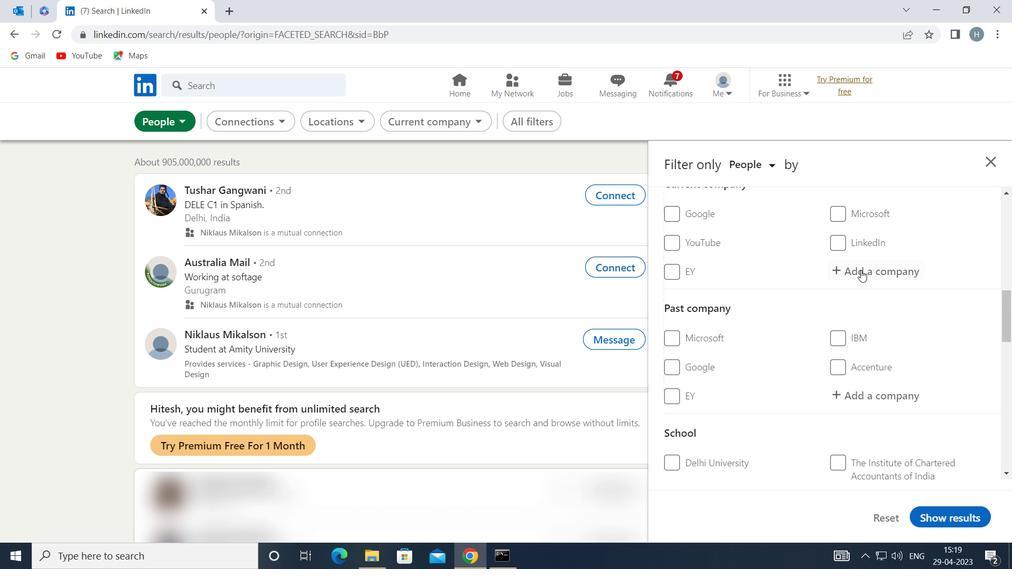 
Action: Mouse pressed left at (862, 269)
Screenshot: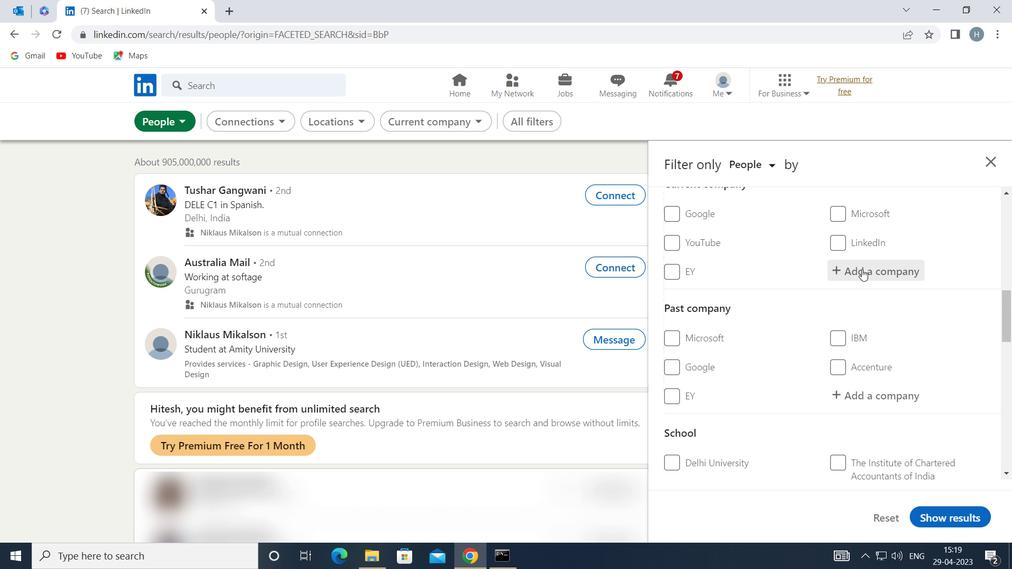 
Action: Key pressed <Key.shift>SHRIRAM<Key.space><Key.shift>HOUSING<Key.space>
Screenshot: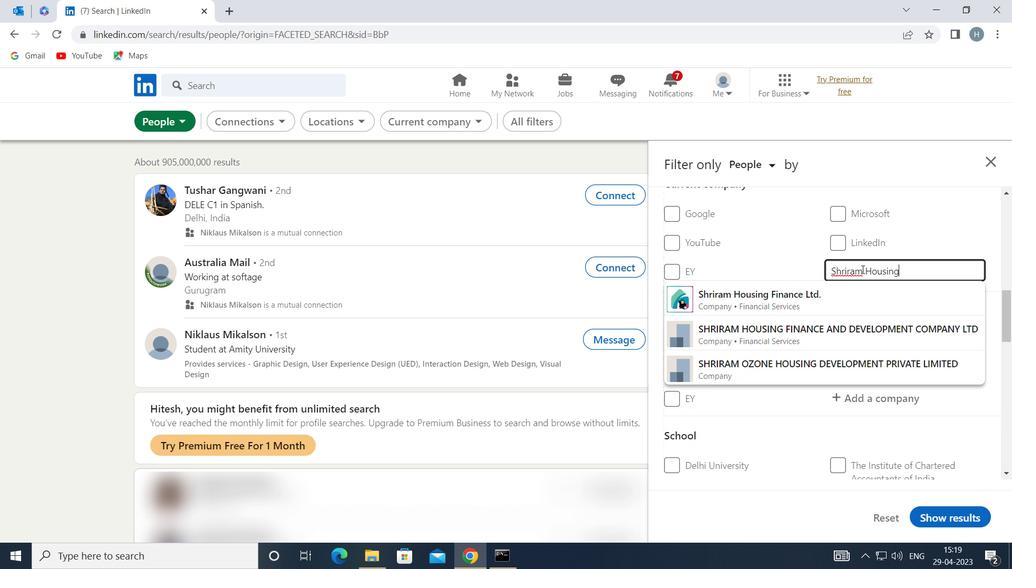 
Action: Mouse moved to (848, 306)
Screenshot: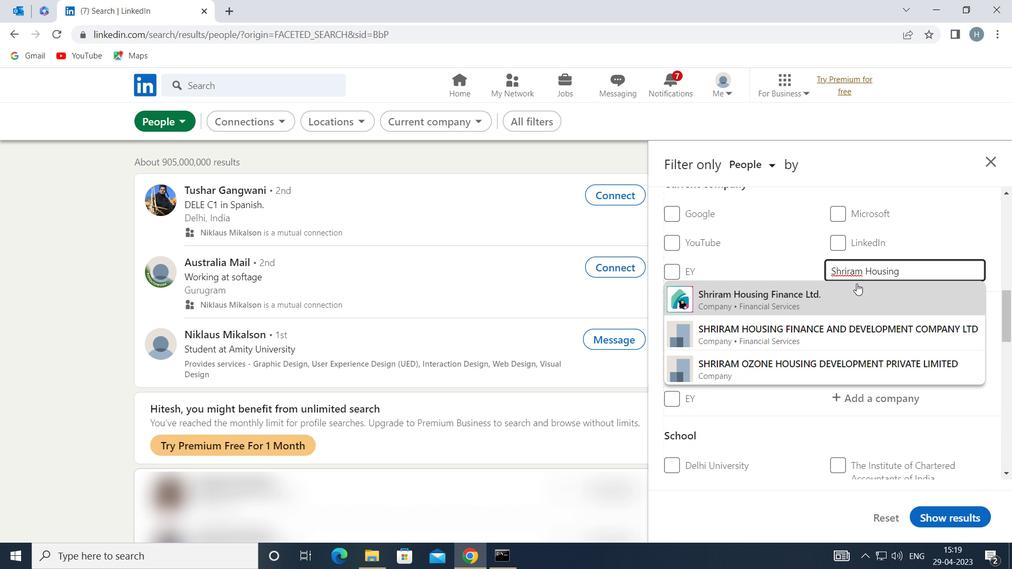 
Action: Mouse pressed left at (848, 306)
Screenshot: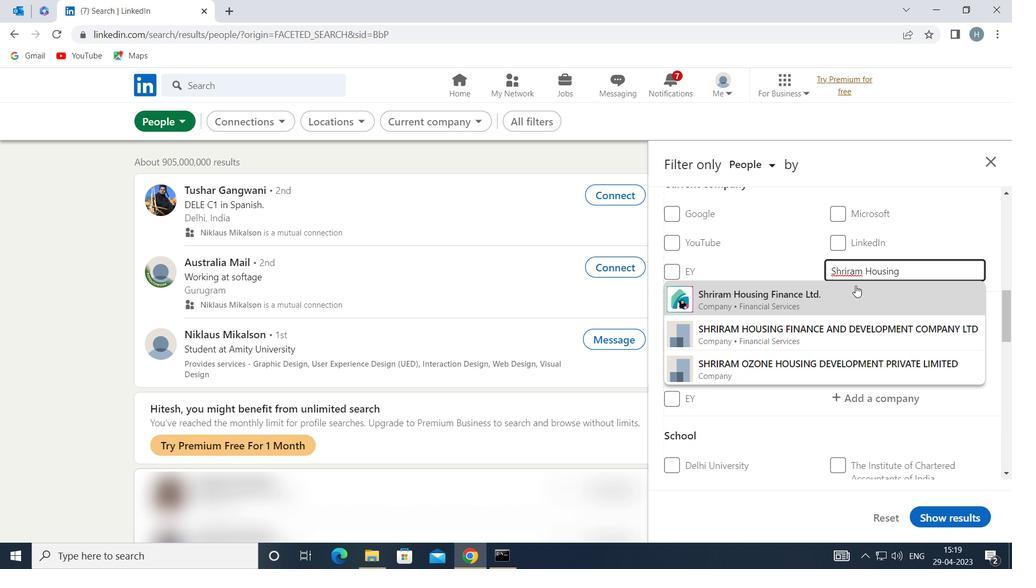 
Action: Mouse moved to (832, 284)
Screenshot: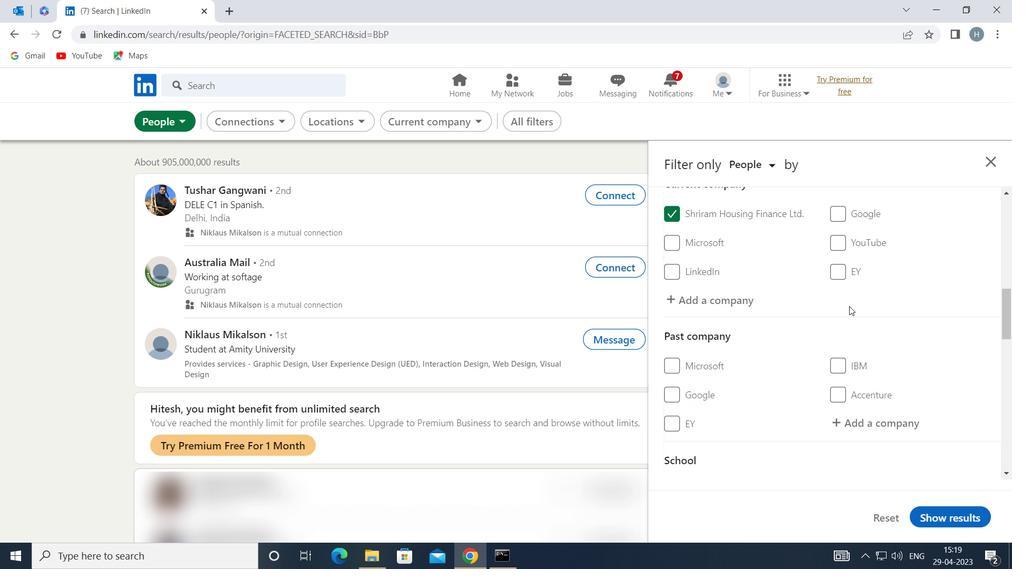 
Action: Mouse scrolled (832, 284) with delta (0, 0)
Screenshot: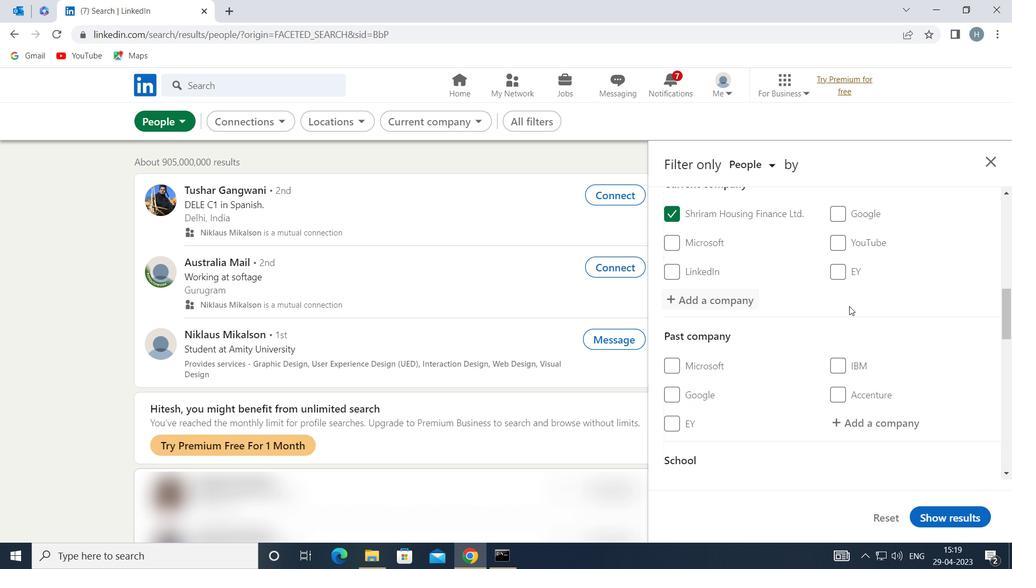 
Action: Mouse scrolled (832, 284) with delta (0, 0)
Screenshot: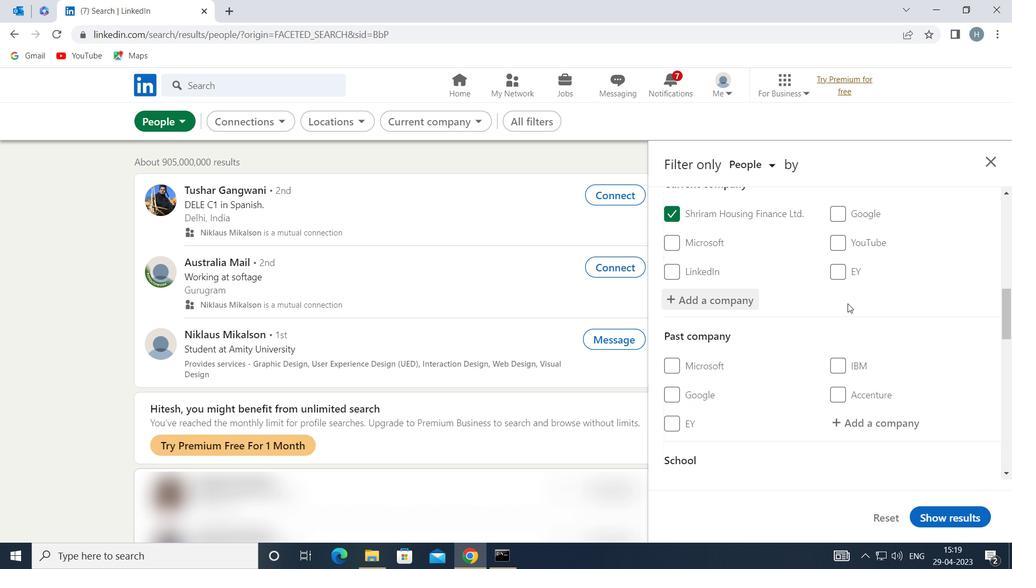 
Action: Mouse moved to (834, 278)
Screenshot: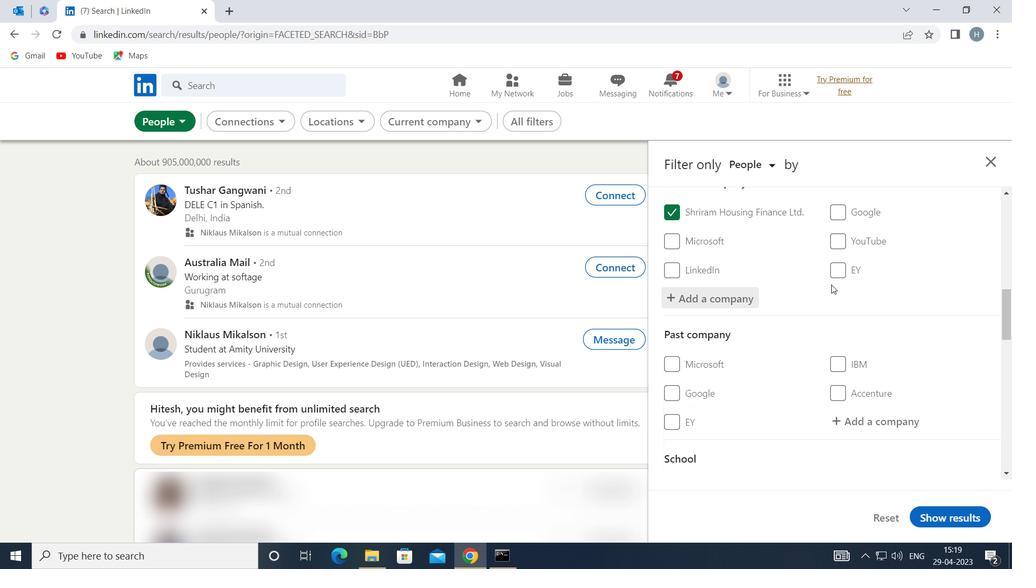 
Action: Mouse scrolled (834, 278) with delta (0, 0)
Screenshot: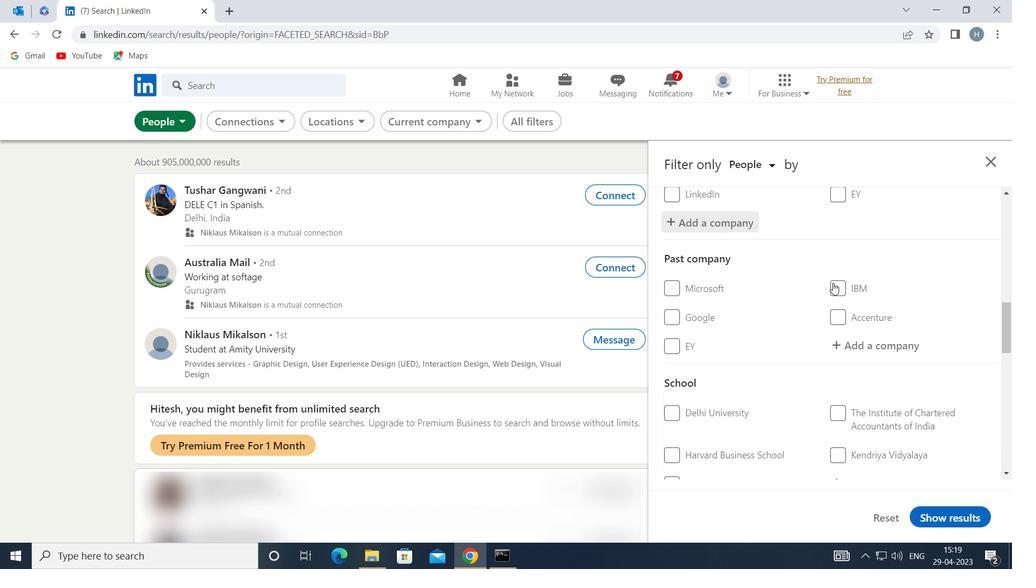 
Action: Mouse moved to (834, 278)
Screenshot: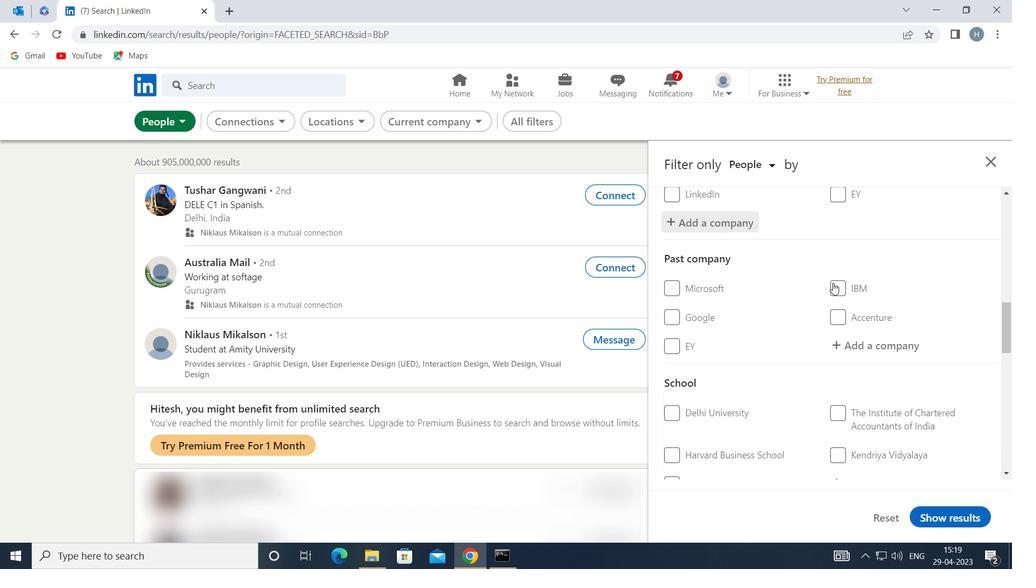 
Action: Mouse scrolled (834, 277) with delta (0, 0)
Screenshot: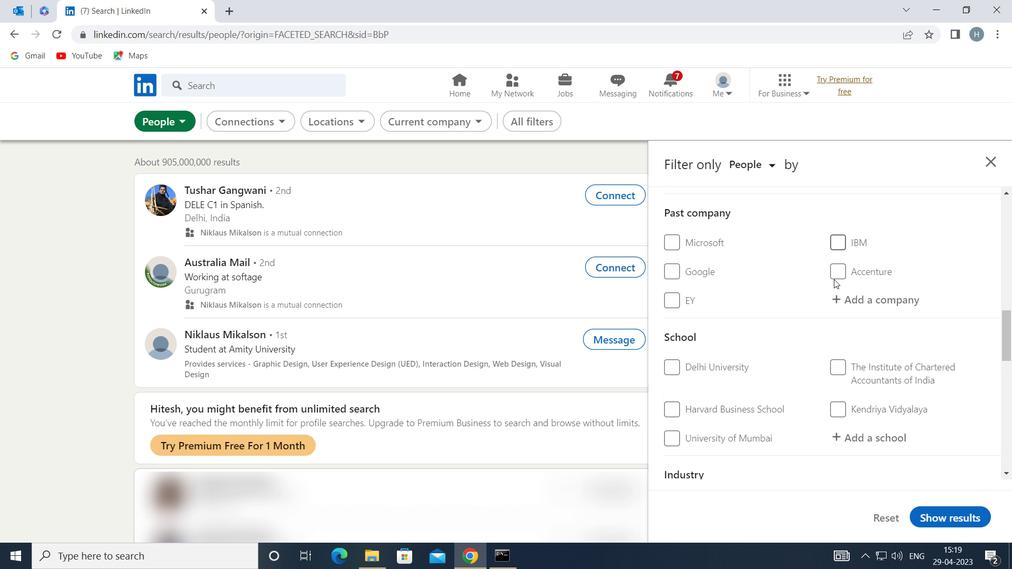 
Action: Mouse moved to (886, 293)
Screenshot: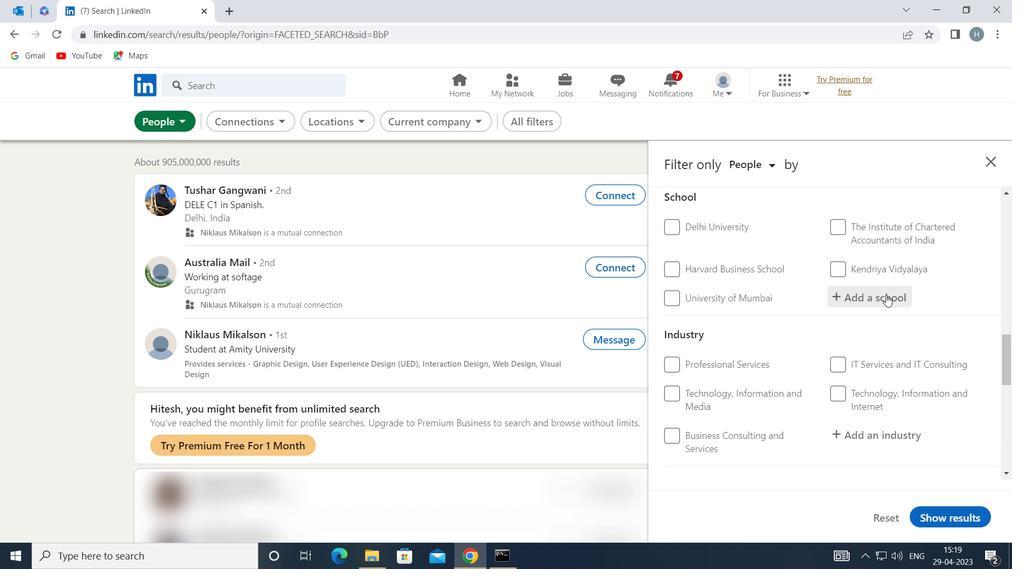 
Action: Mouse pressed left at (886, 293)
Screenshot: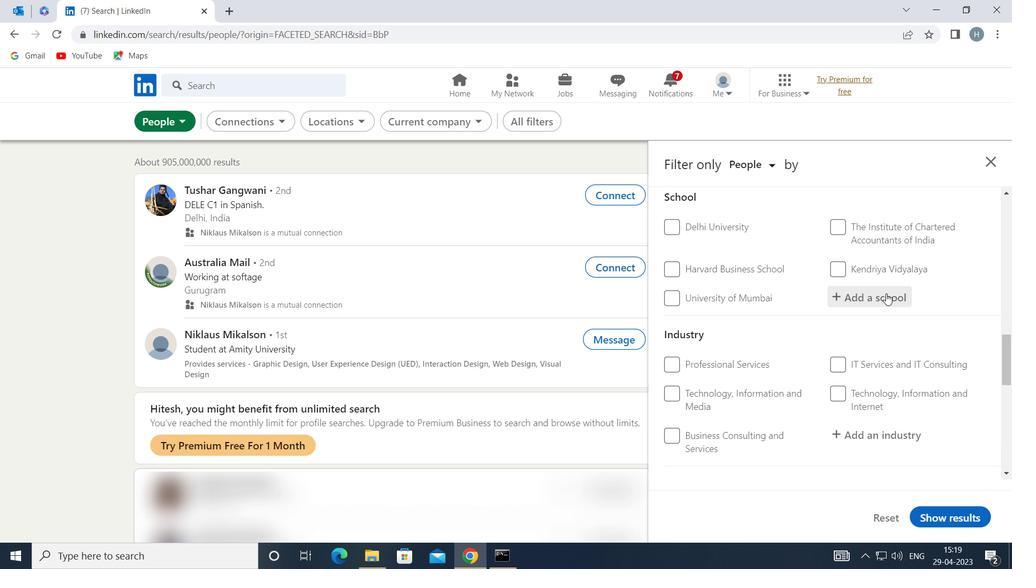 
Action: Mouse moved to (883, 294)
Screenshot: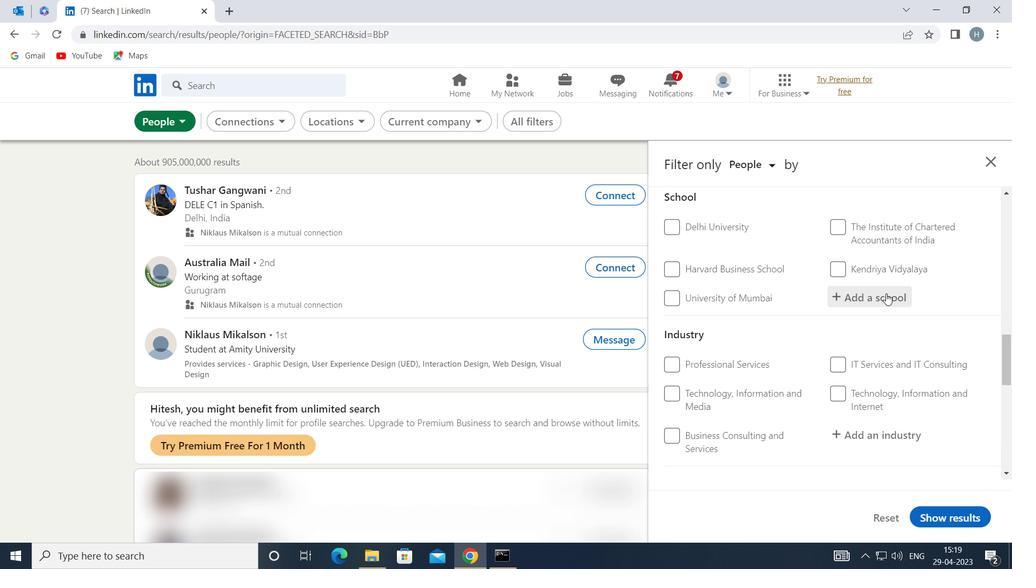 
Action: Key pressed <Key.shift>SNS<Key.space><Key.shift>COLLEGE
Screenshot: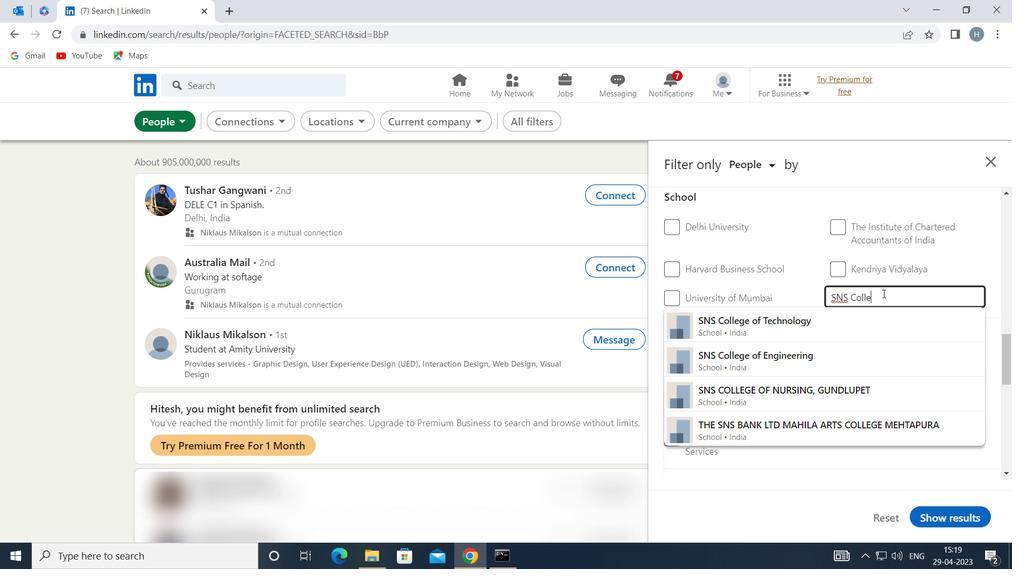 
Action: Mouse moved to (842, 324)
Screenshot: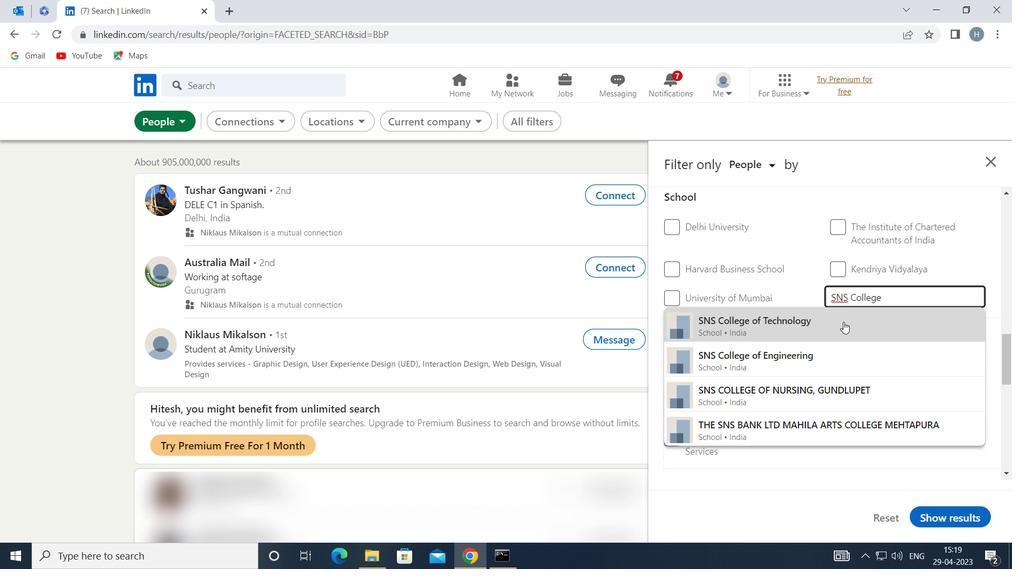 
Action: Mouse pressed left at (842, 324)
Screenshot: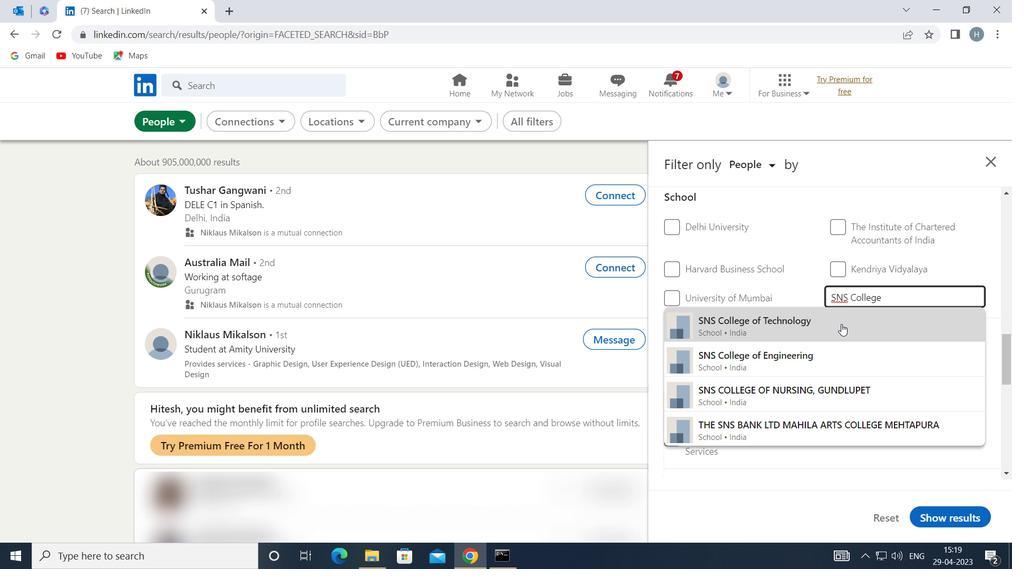 
Action: Mouse moved to (796, 322)
Screenshot: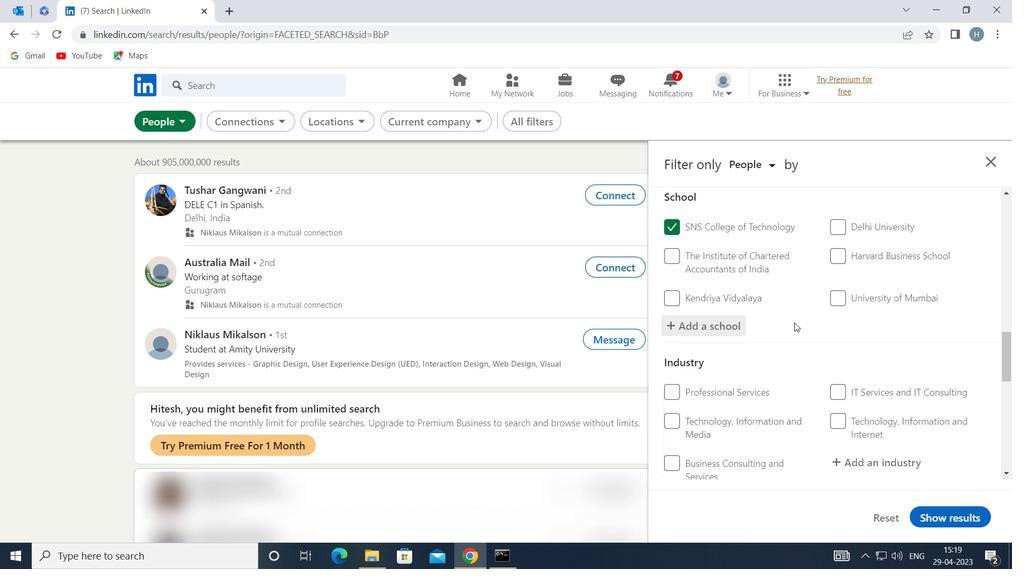 
Action: Mouse scrolled (796, 322) with delta (0, 0)
Screenshot: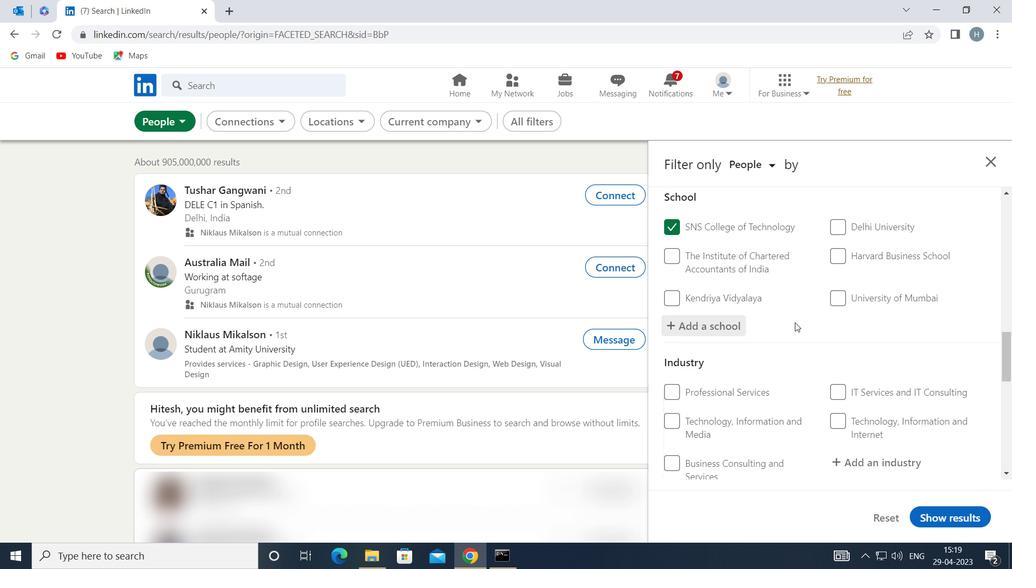 
Action: Mouse moved to (796, 322)
Screenshot: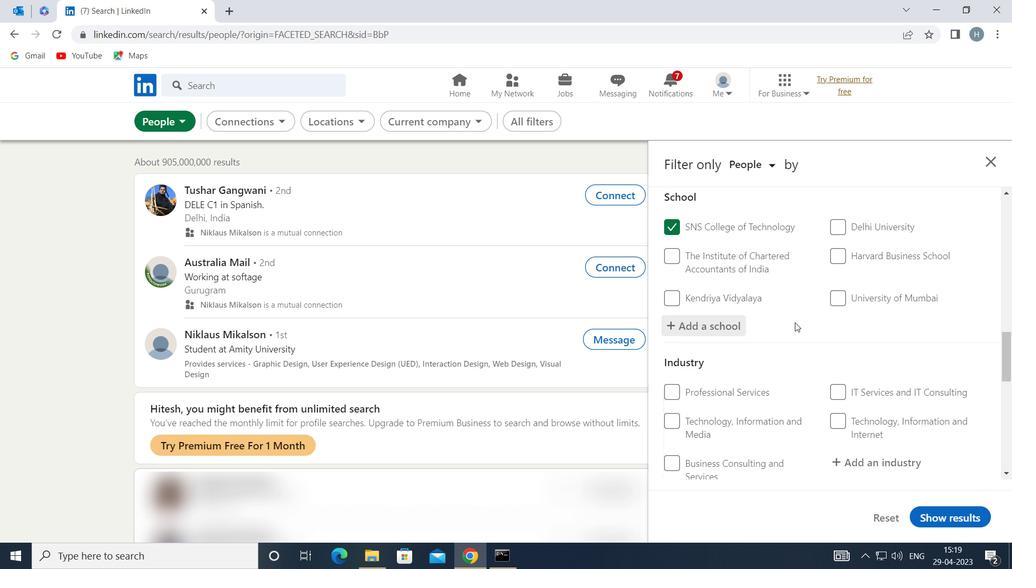 
Action: Mouse scrolled (796, 322) with delta (0, 0)
Screenshot: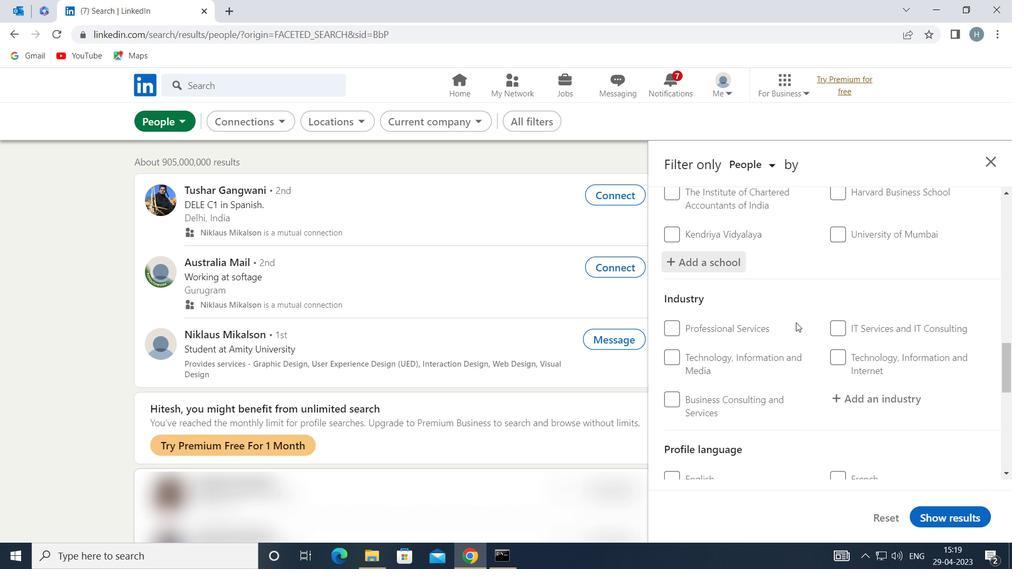 
Action: Mouse scrolled (796, 322) with delta (0, 0)
Screenshot: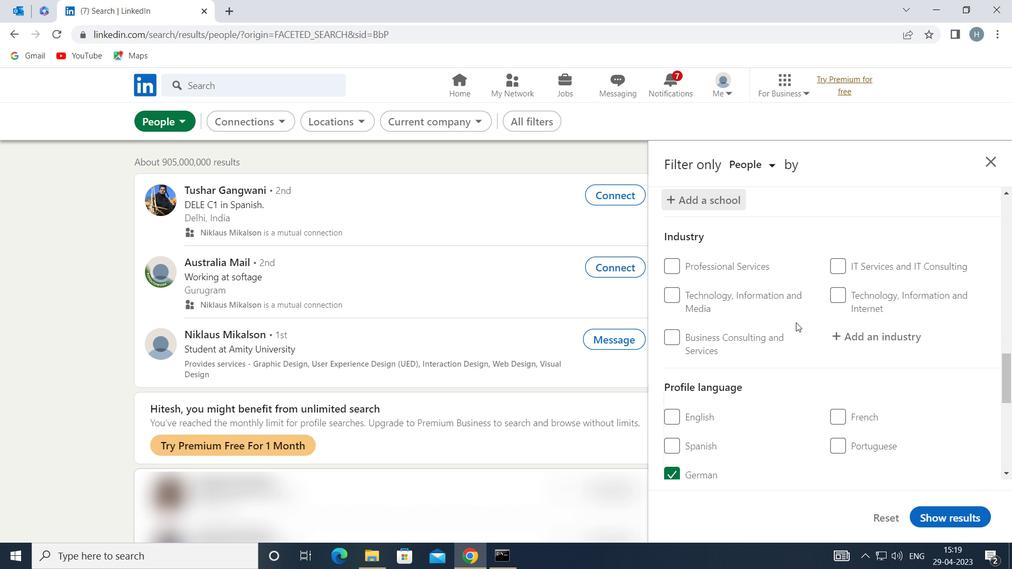 
Action: Mouse moved to (896, 256)
Screenshot: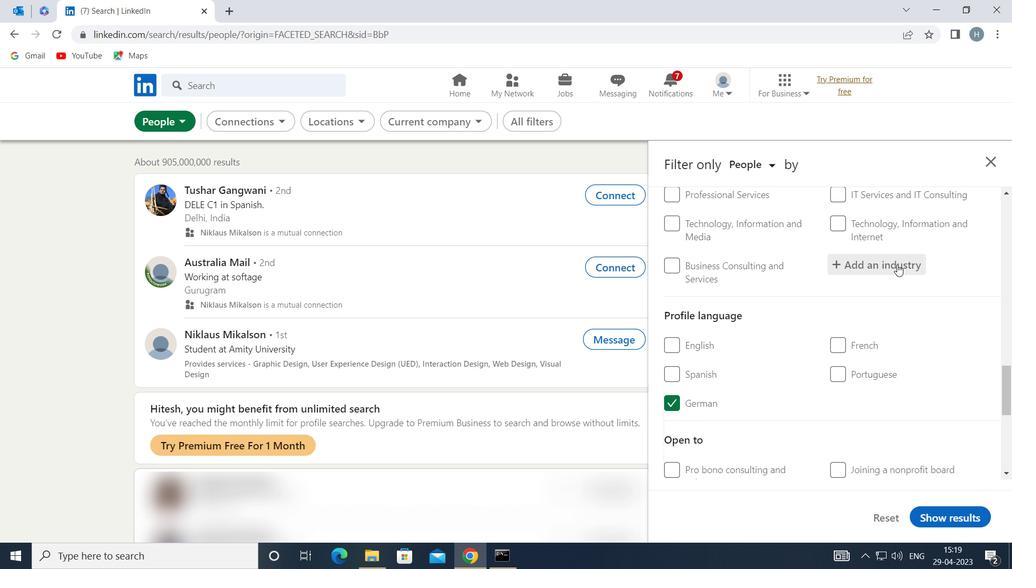 
Action: Mouse pressed left at (896, 256)
Screenshot: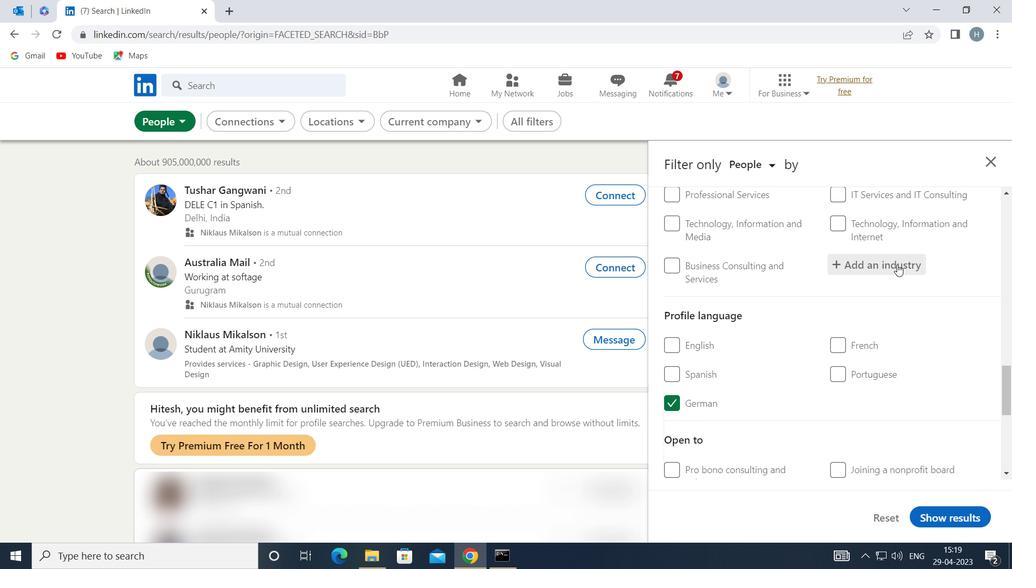 
Action: Key pressed <Key.shift>PUBLIC<Key.space><Key.shift>H
Screenshot: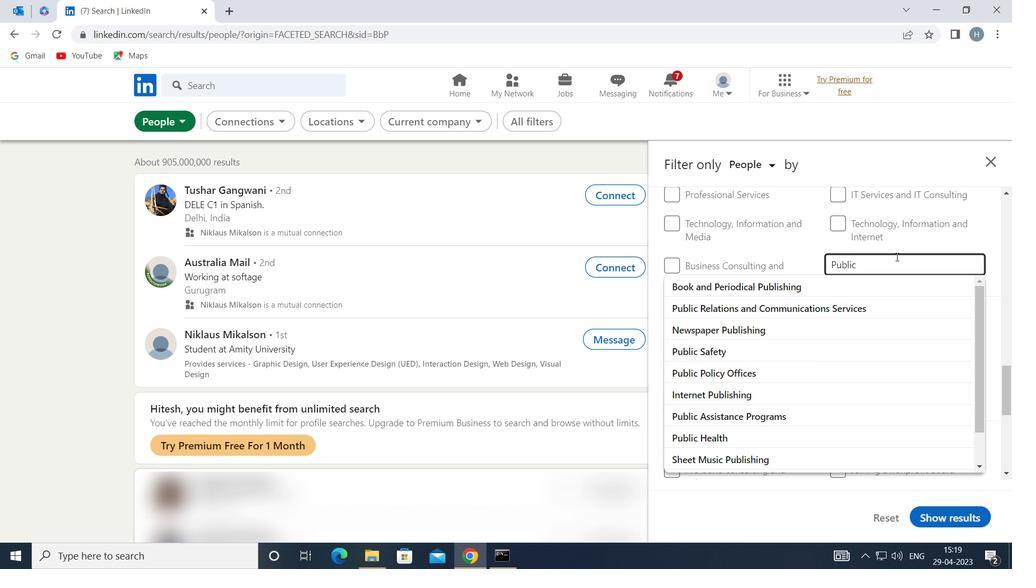 
Action: Mouse moved to (837, 285)
Screenshot: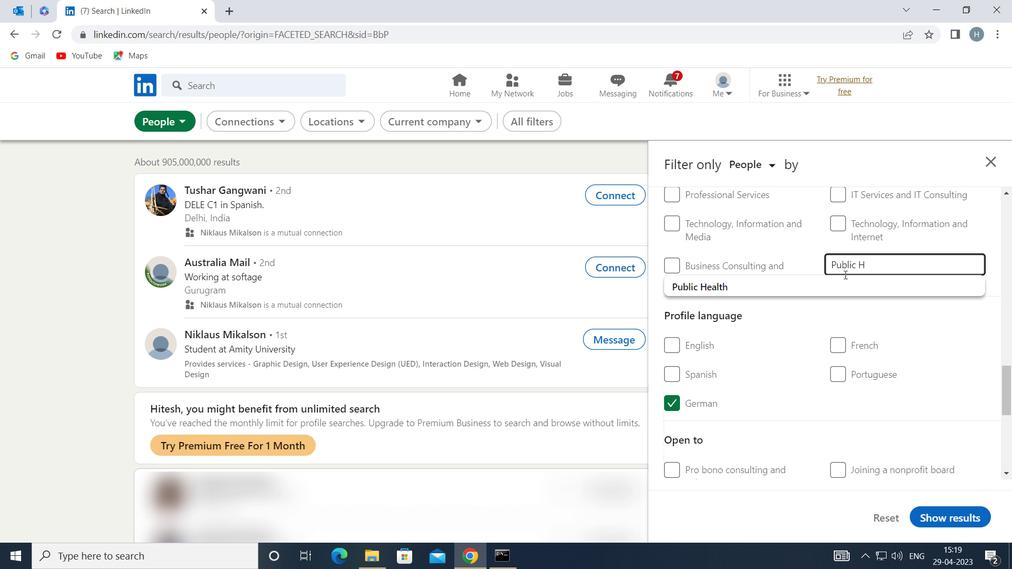 
Action: Mouse pressed left at (837, 285)
Screenshot: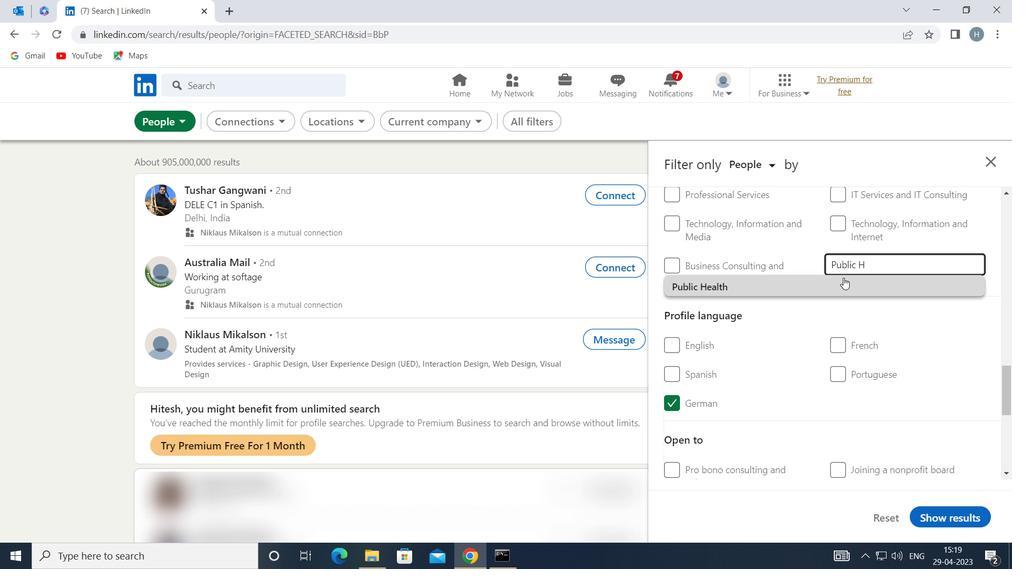 
Action: Mouse moved to (837, 285)
Screenshot: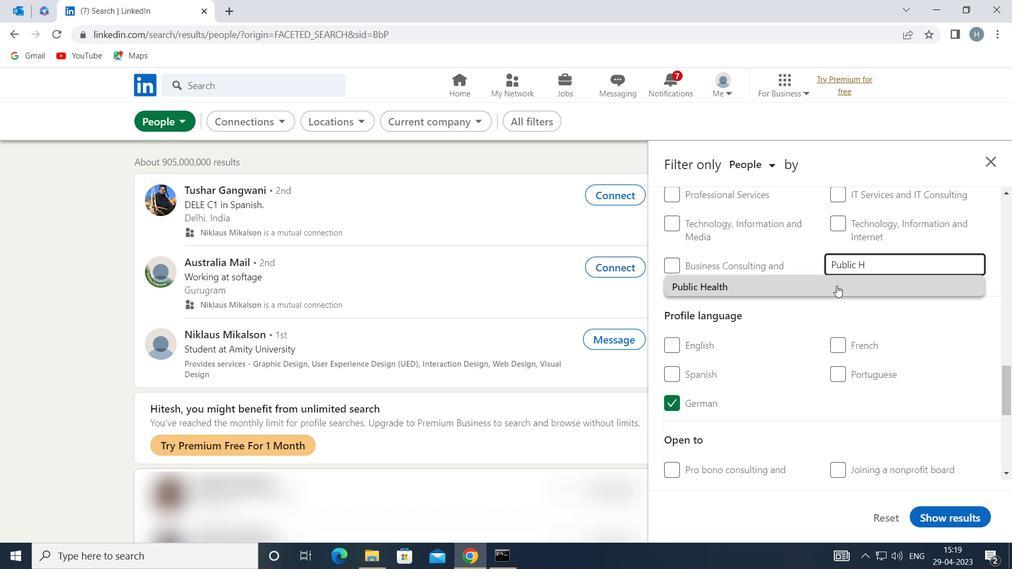 
Action: Mouse scrolled (837, 285) with delta (0, 0)
Screenshot: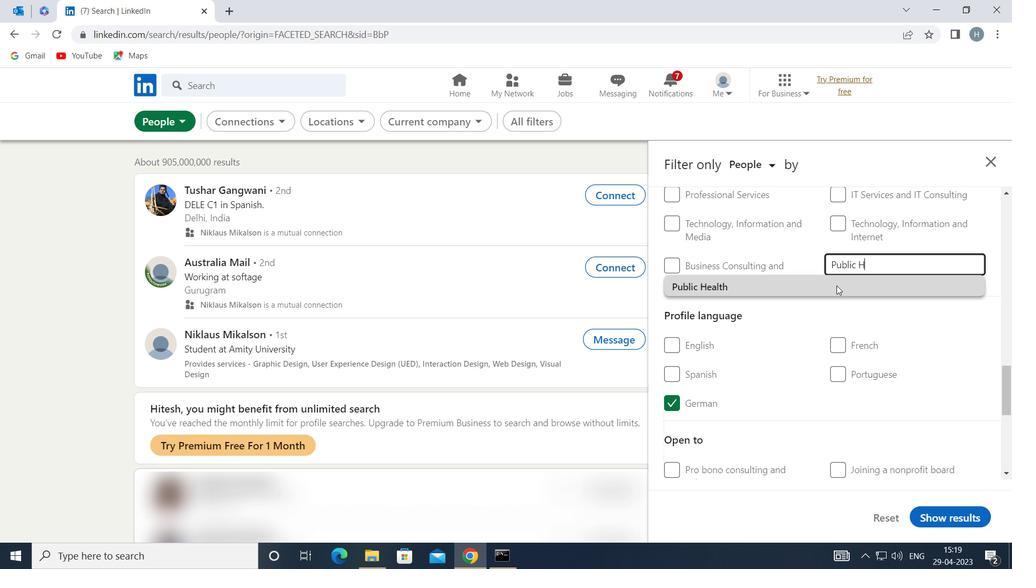 
Action: Mouse scrolled (837, 285) with delta (0, 0)
Screenshot: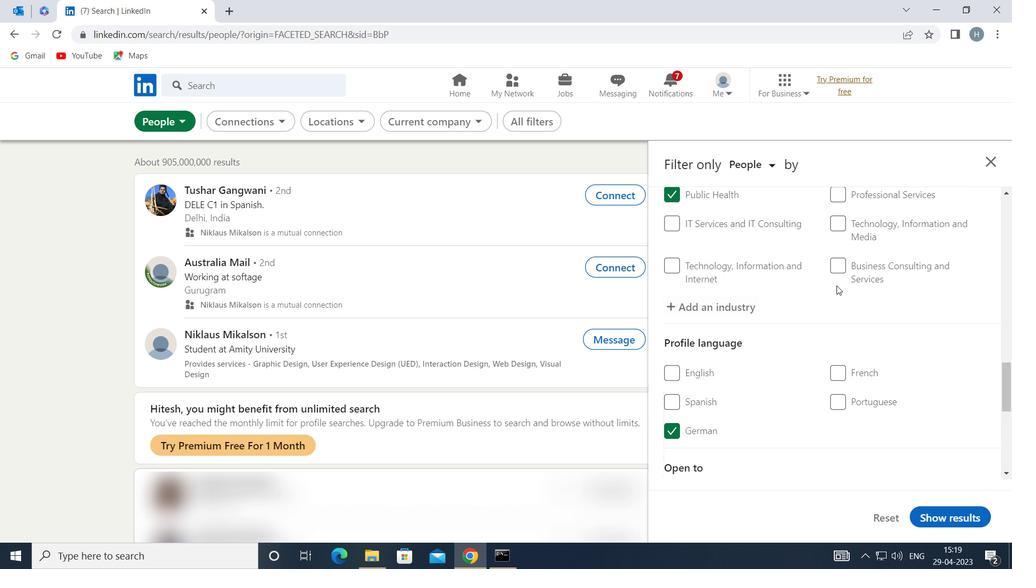 
Action: Mouse scrolled (837, 285) with delta (0, 0)
Screenshot: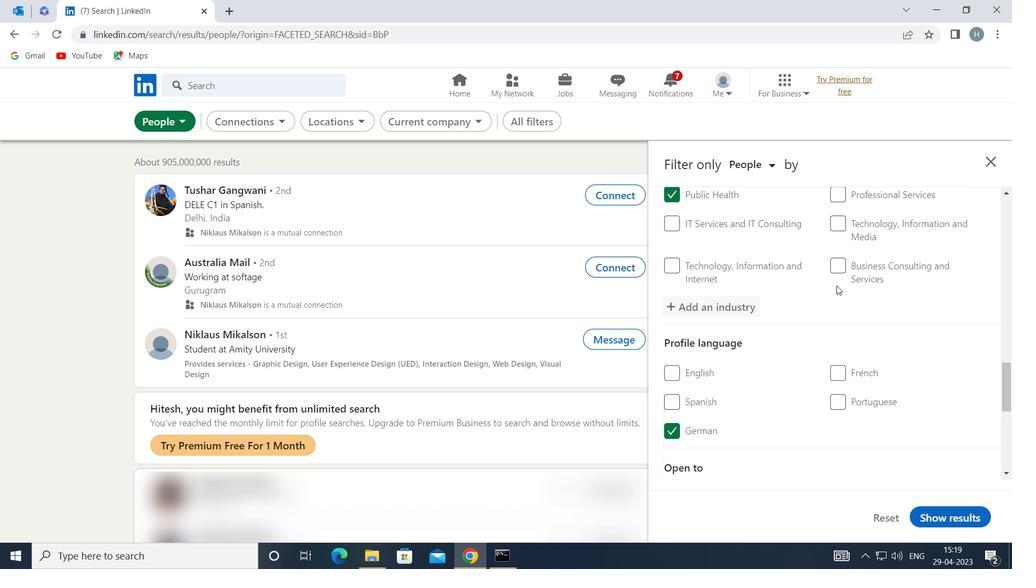 
Action: Mouse moved to (837, 286)
Screenshot: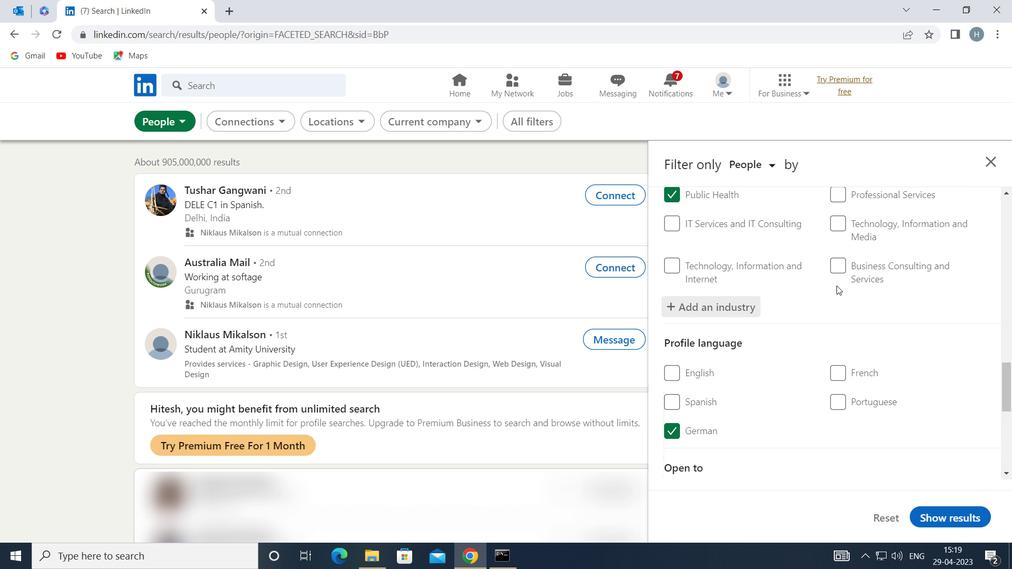 
Action: Mouse scrolled (837, 285) with delta (0, 0)
Screenshot: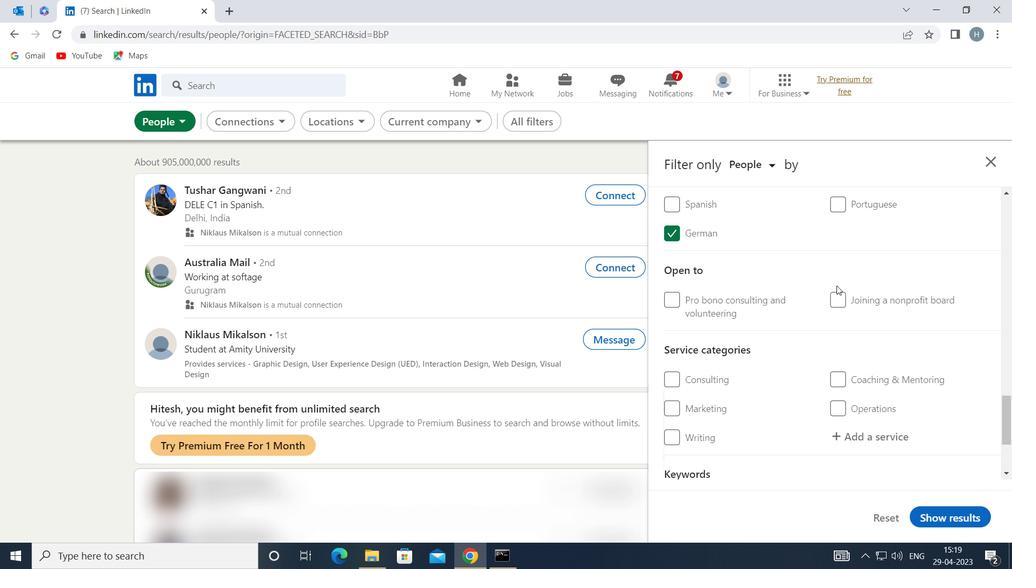 
Action: Mouse scrolled (837, 285) with delta (0, 0)
Screenshot: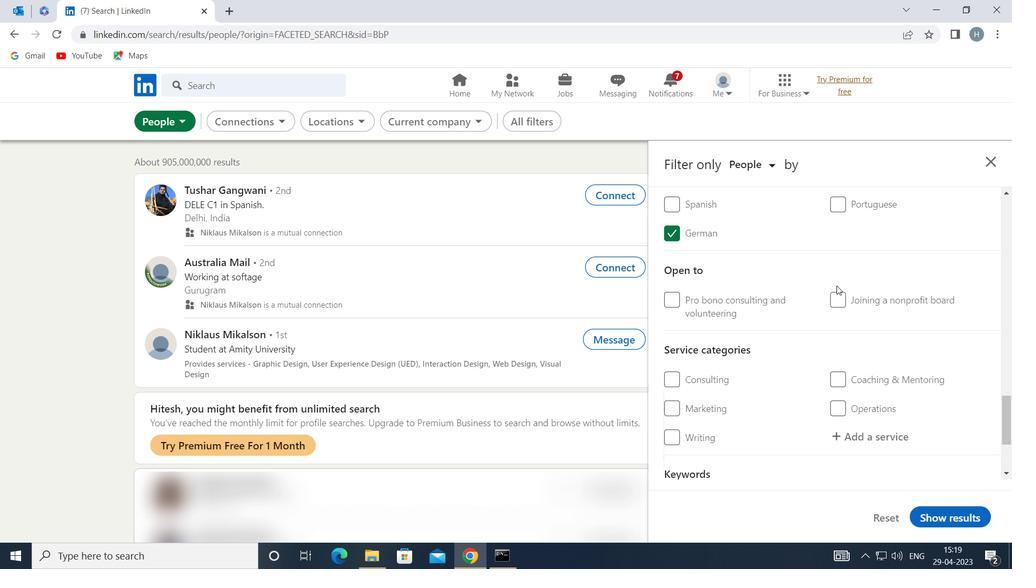 
Action: Mouse moved to (878, 303)
Screenshot: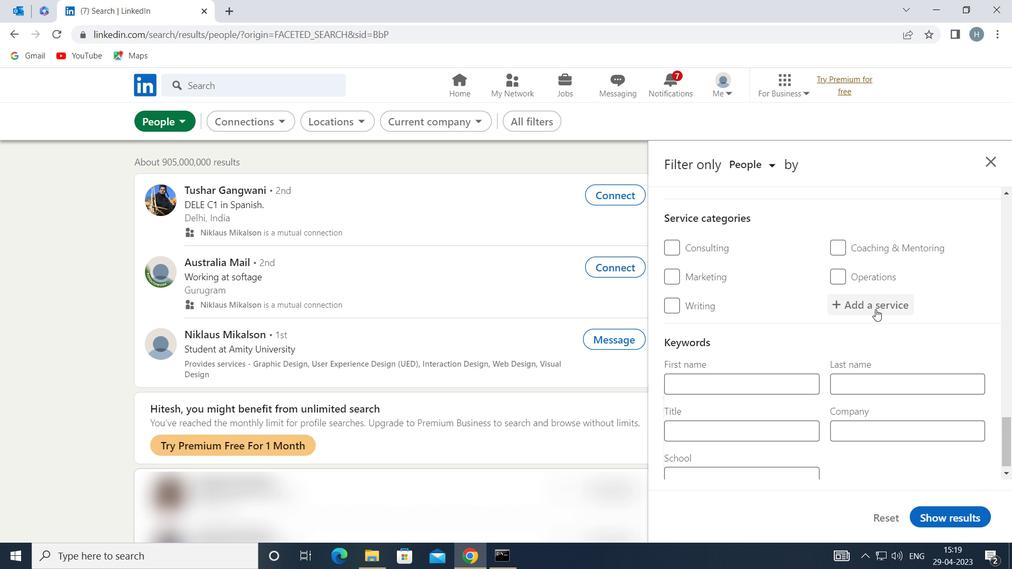 
Action: Mouse pressed left at (878, 303)
Screenshot: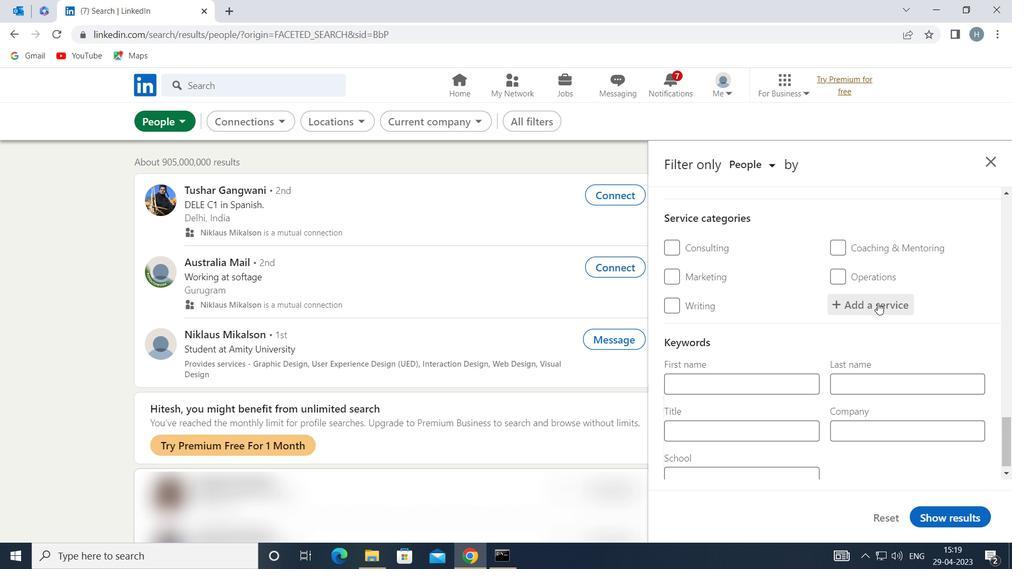 
Action: Mouse moved to (875, 296)
Screenshot: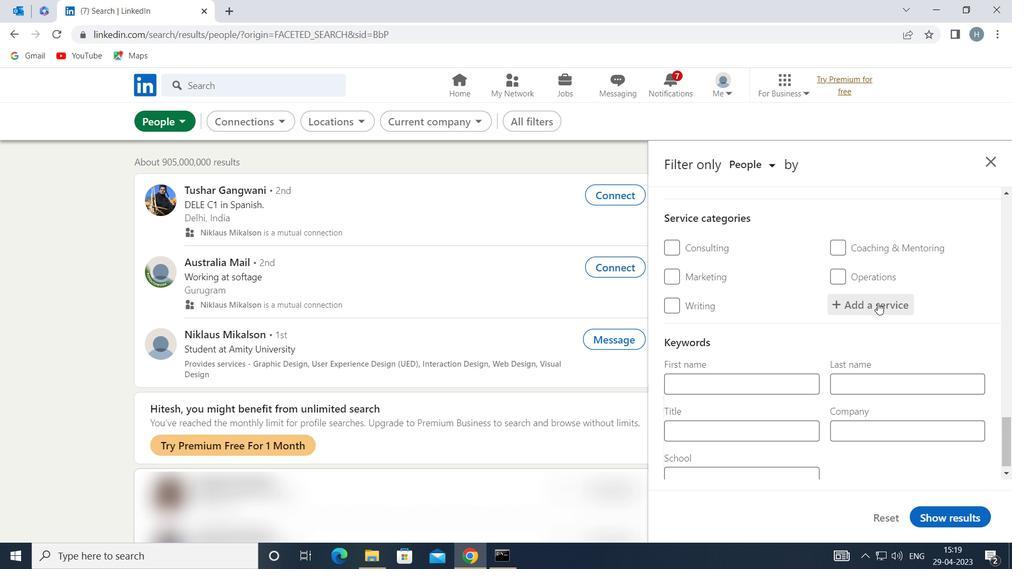 
Action: Key pressed <Key.shift>TYPING
Screenshot: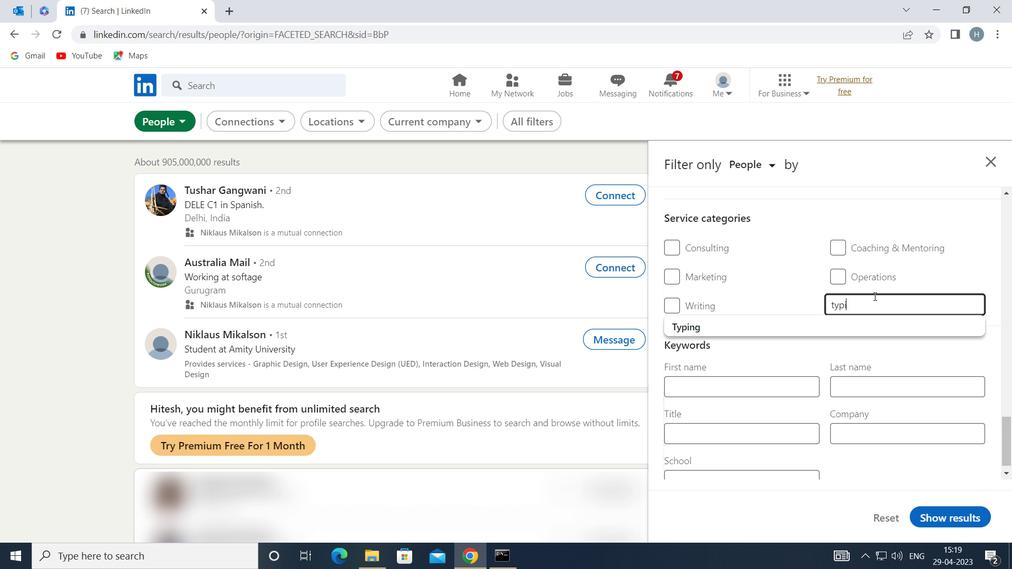 
Action: Mouse moved to (858, 321)
Screenshot: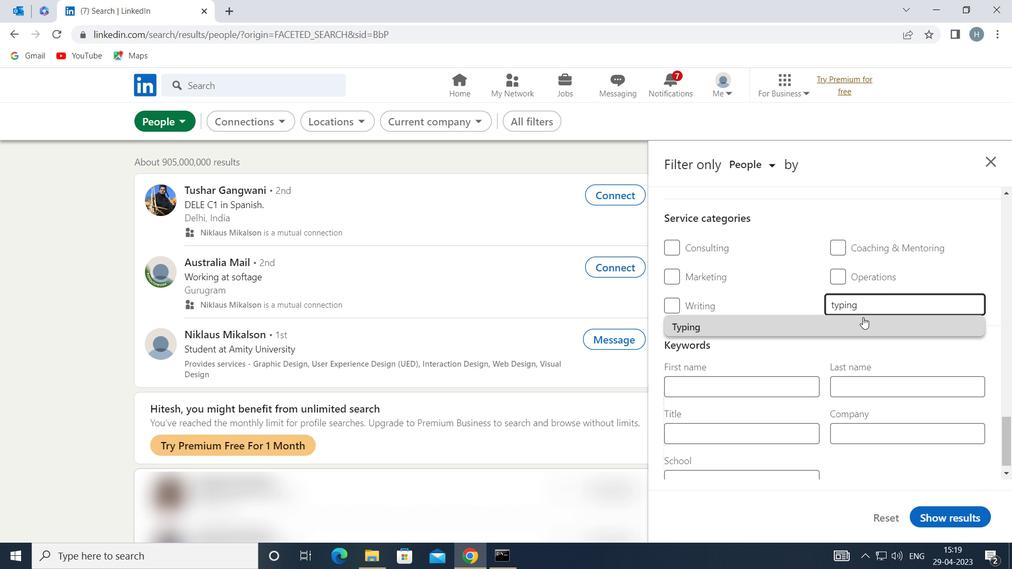 
Action: Mouse pressed left at (858, 321)
Screenshot: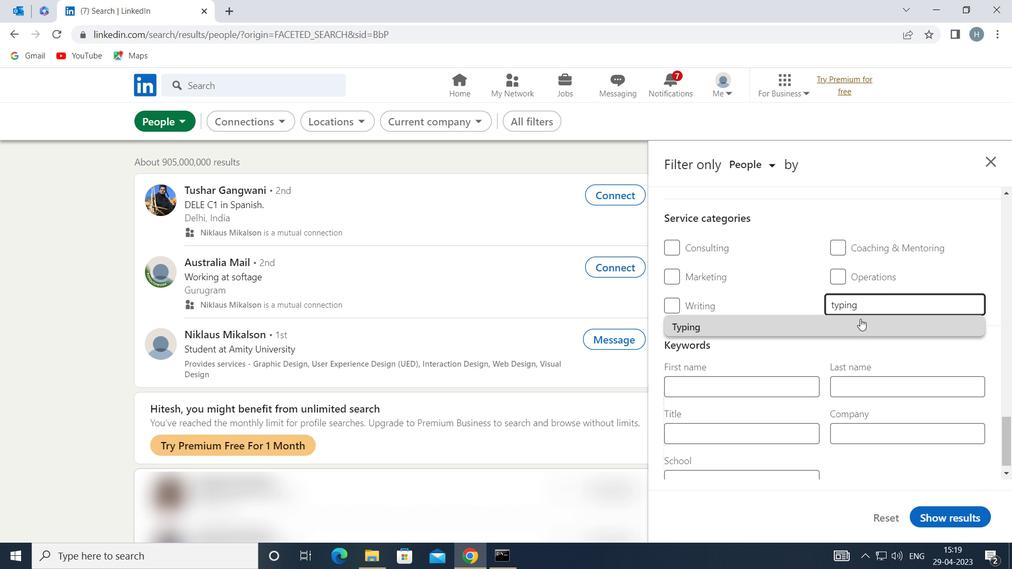 
Action: Mouse moved to (842, 354)
Screenshot: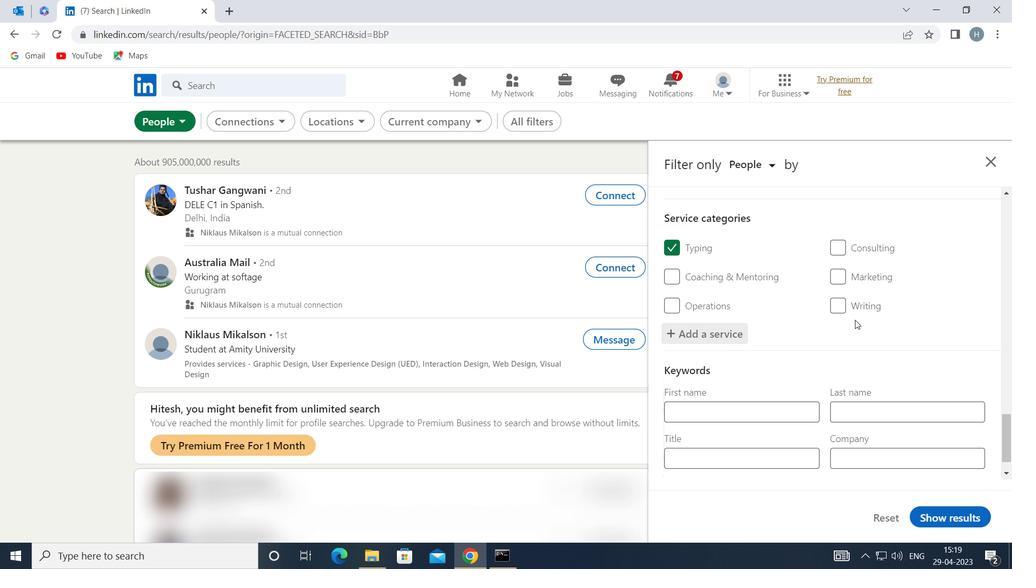 
Action: Mouse scrolled (842, 354) with delta (0, 0)
Screenshot: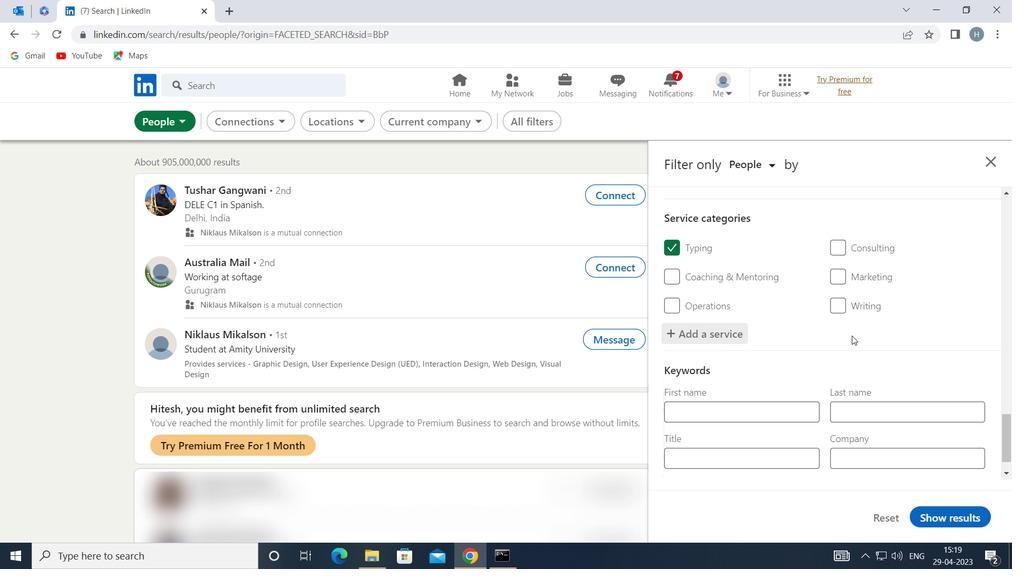 
Action: Mouse moved to (841, 355)
Screenshot: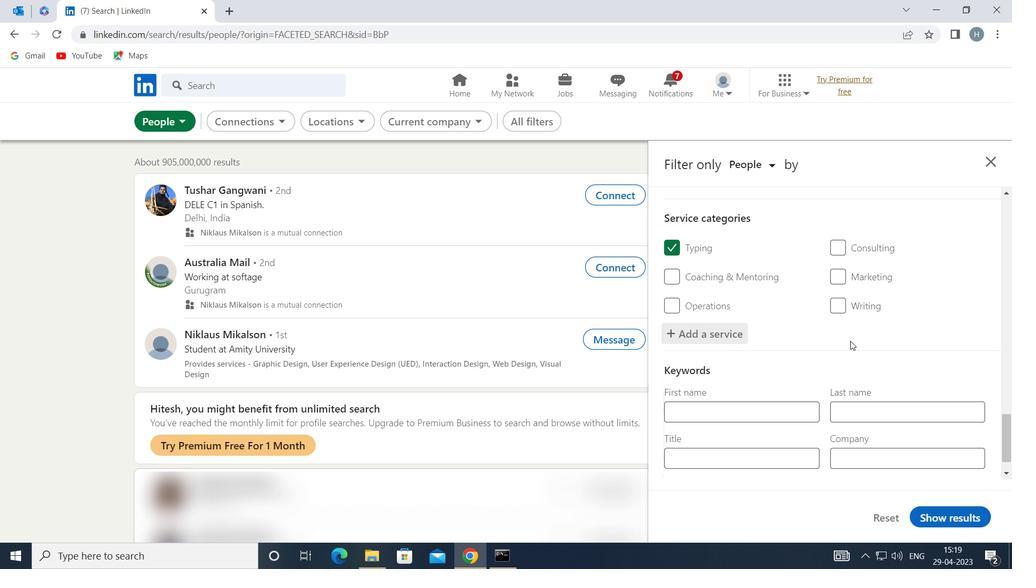 
Action: Mouse scrolled (841, 355) with delta (0, 0)
Screenshot: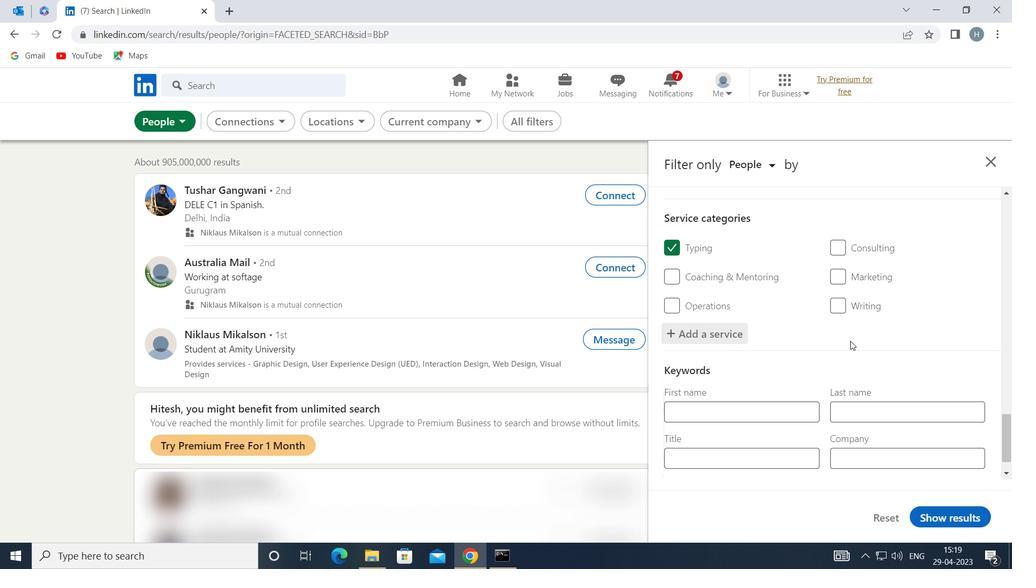 
Action: Mouse moved to (752, 421)
Screenshot: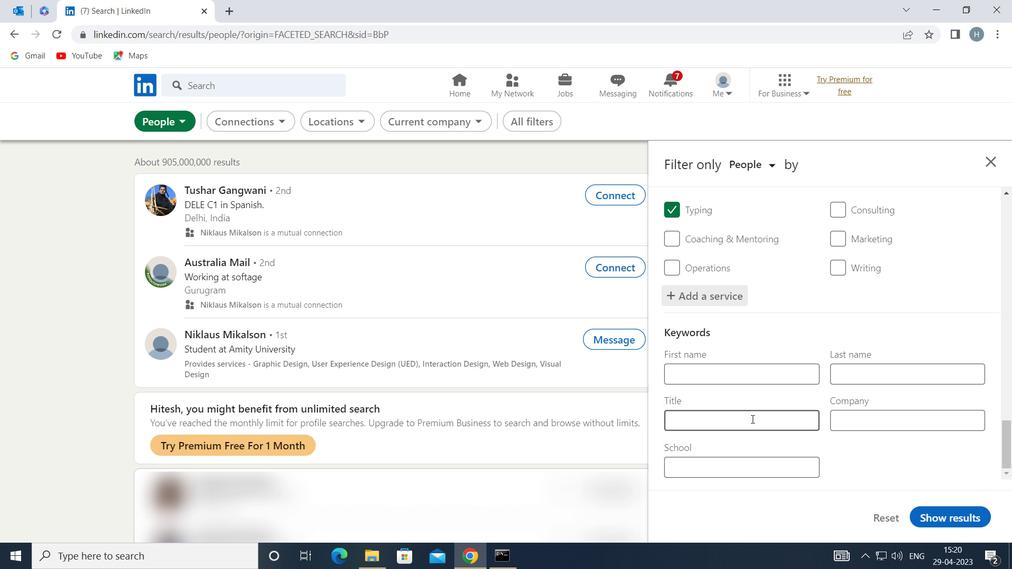 
Action: Mouse pressed left at (752, 421)
Screenshot: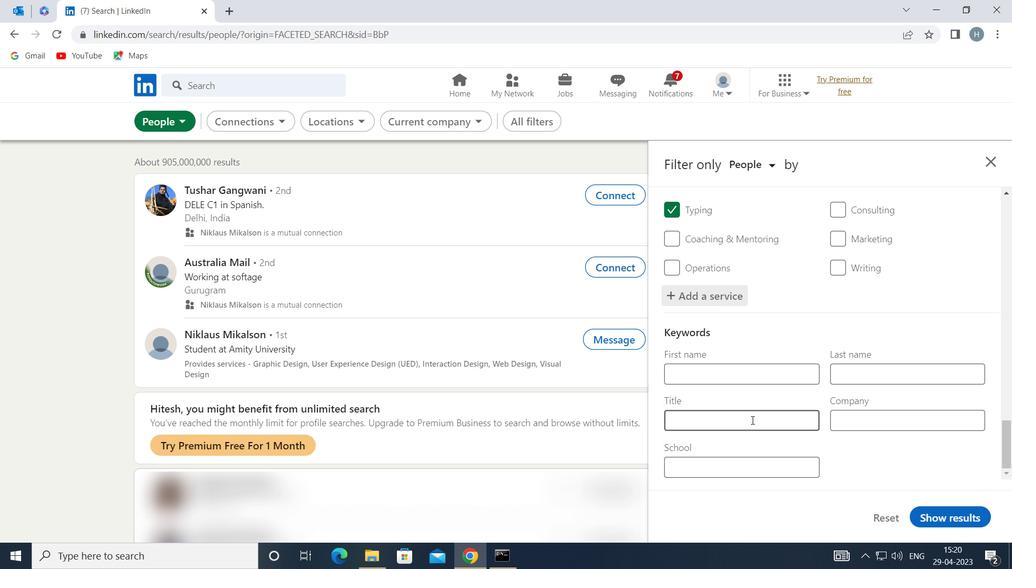 
Action: Key pressed <Key.shift>COMMUNITY<Key.space><Key.shift>FOOD<Key.space><Key.shift>PROJECT<Key.space><Key.shift>WORKER
Screenshot: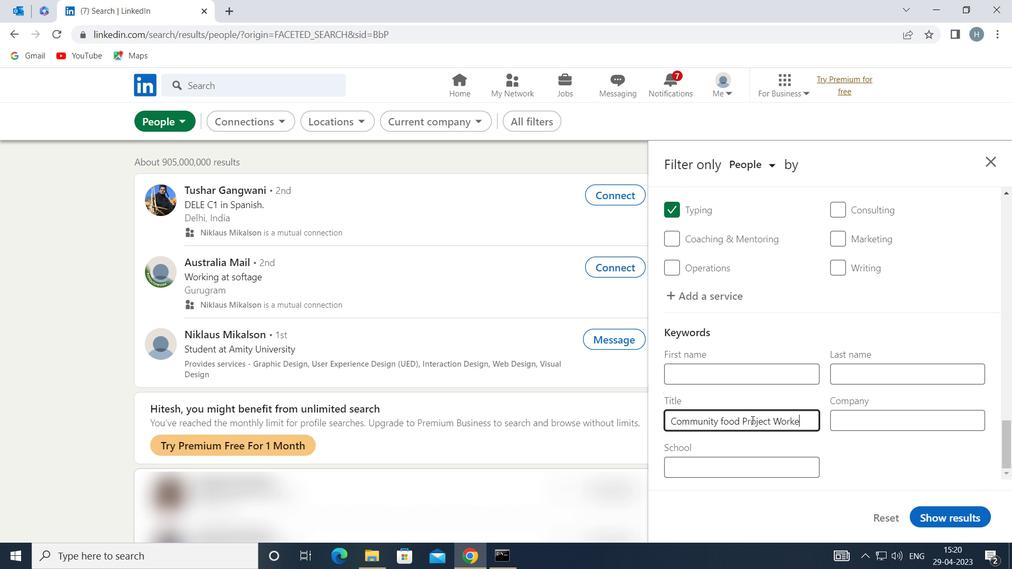 
Action: Mouse moved to (943, 518)
Screenshot: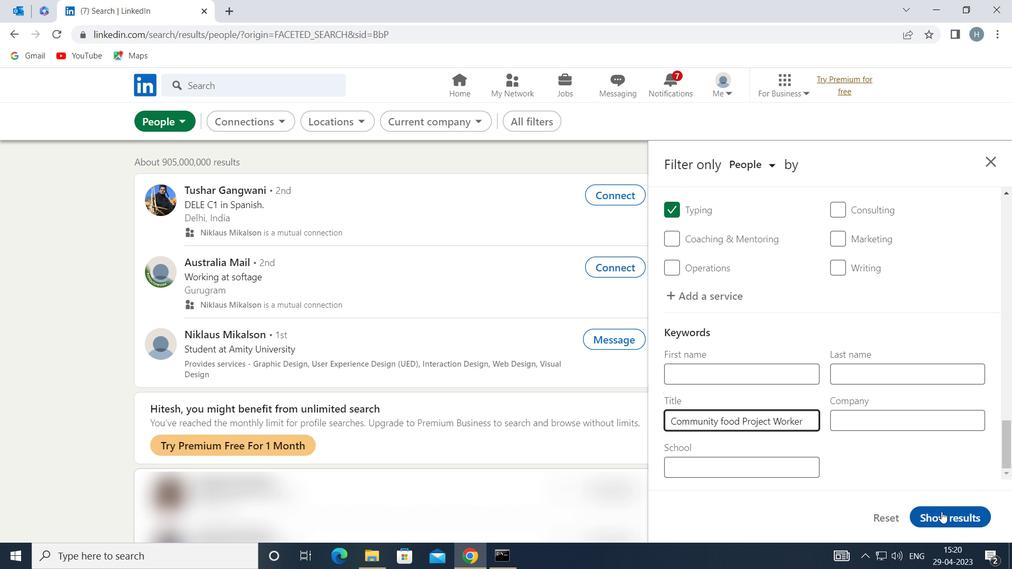 
Action: Mouse pressed left at (943, 518)
Screenshot: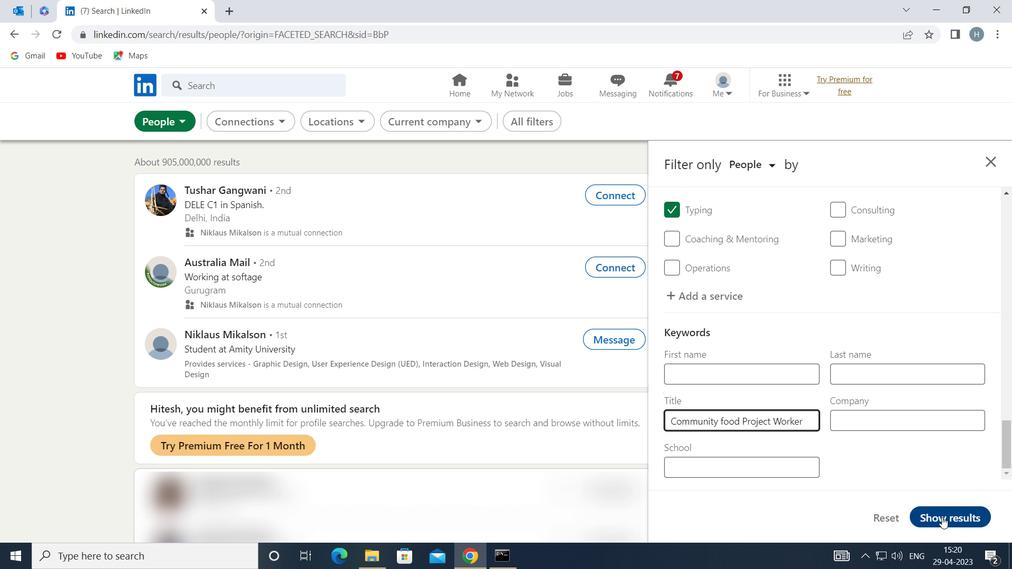 
Action: Mouse moved to (726, 347)
Screenshot: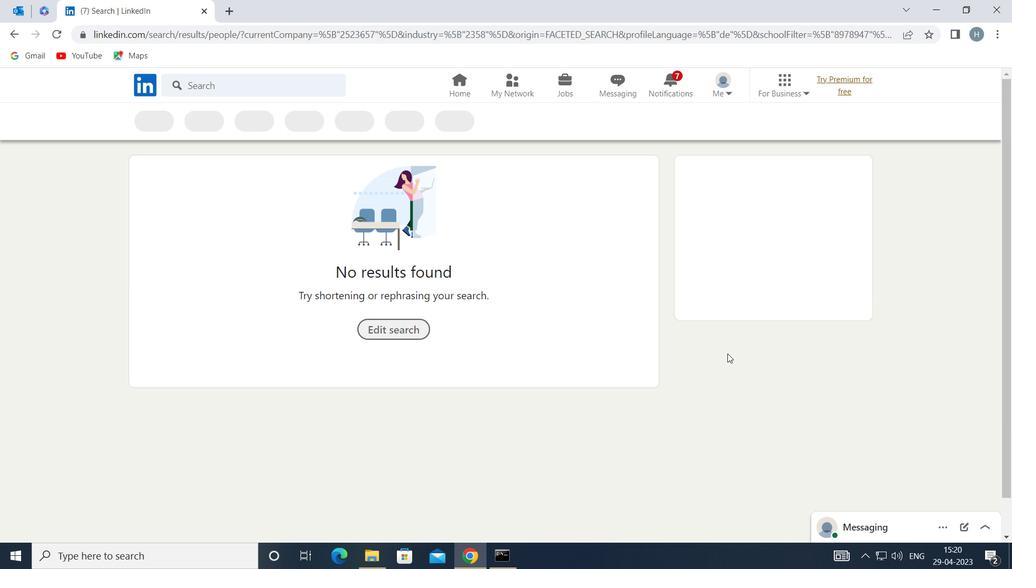 
